 Task: Log work in the project AgileAvail for the issue 'Create a new online platform for online cooking courses with advanced recipe sharing and meal planning features' spent time as '5w 6d 12h 28m' and remaining time as '3w 2d 21h 21m' and move to top of backlog. Now add the issue to the epic 'Access Management Process Improvement'. Log work in the project AgileAvail for the issue 'Implement a new cloud-based learning management system for a school with advanced course creation and assessment features' spent time as '2w 2d 16h 59m' and remaining time as '5w 5d 17h 23m' and move to bottom of backlog. Now add the issue to the epic 'IT Financial Management Process Improvement'
Action: Mouse moved to (179, 59)
Screenshot: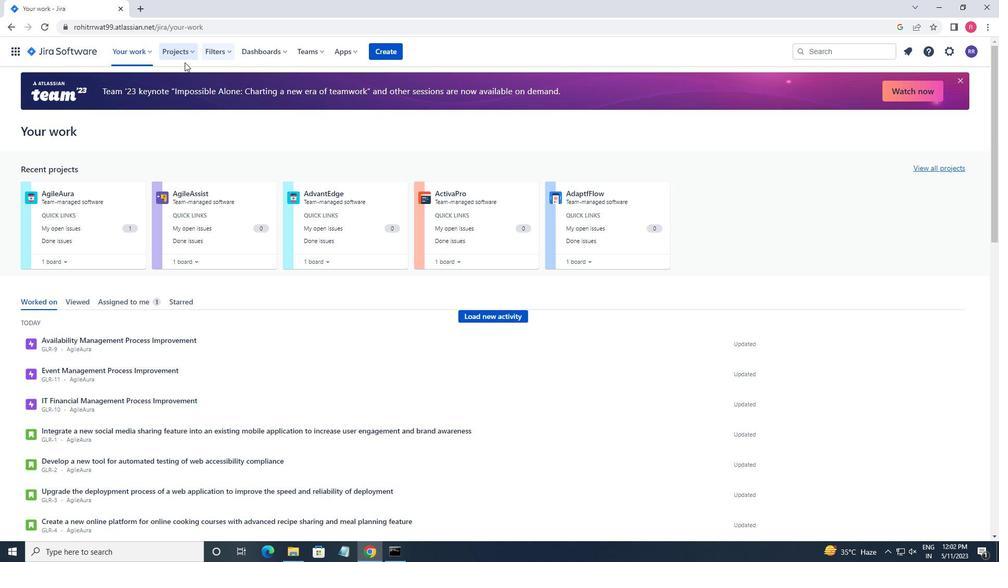 
Action: Mouse pressed left at (179, 59)
Screenshot: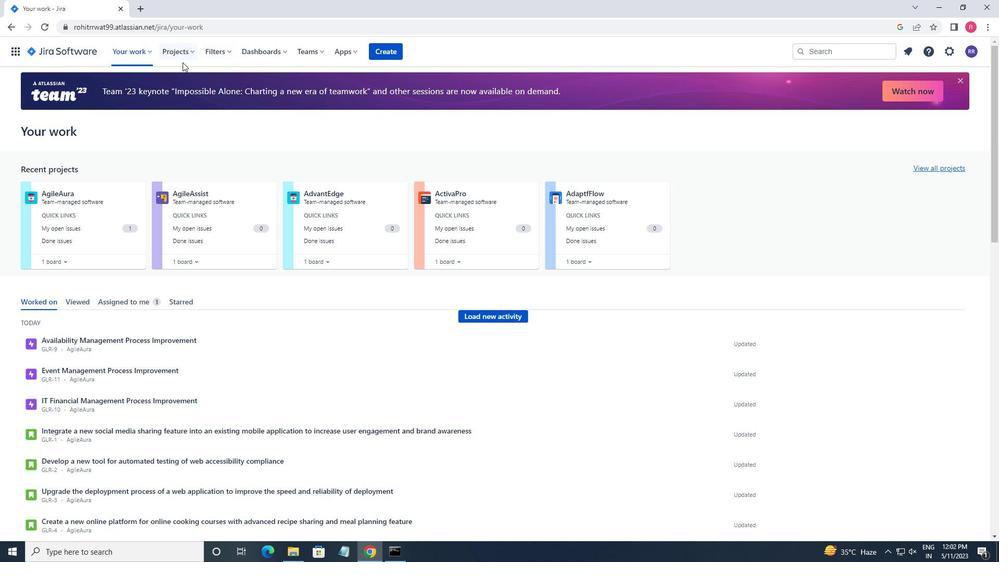 
Action: Mouse moved to (203, 101)
Screenshot: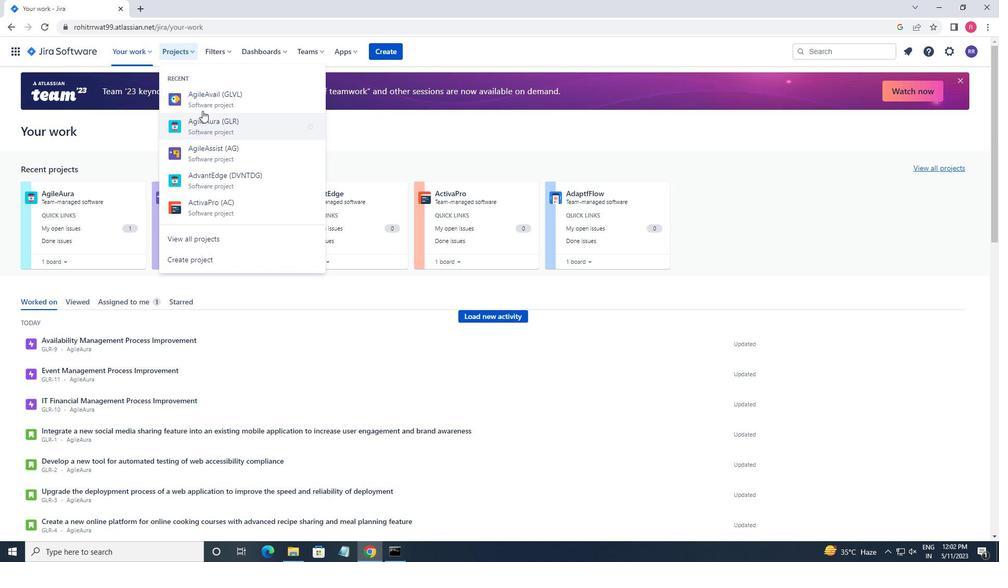 
Action: Mouse pressed left at (203, 101)
Screenshot: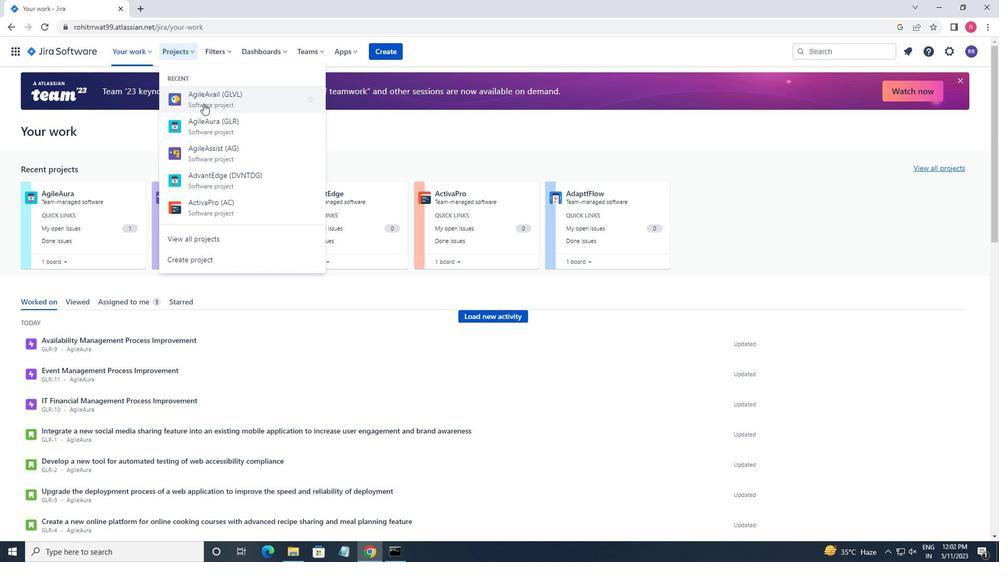 
Action: Mouse moved to (77, 152)
Screenshot: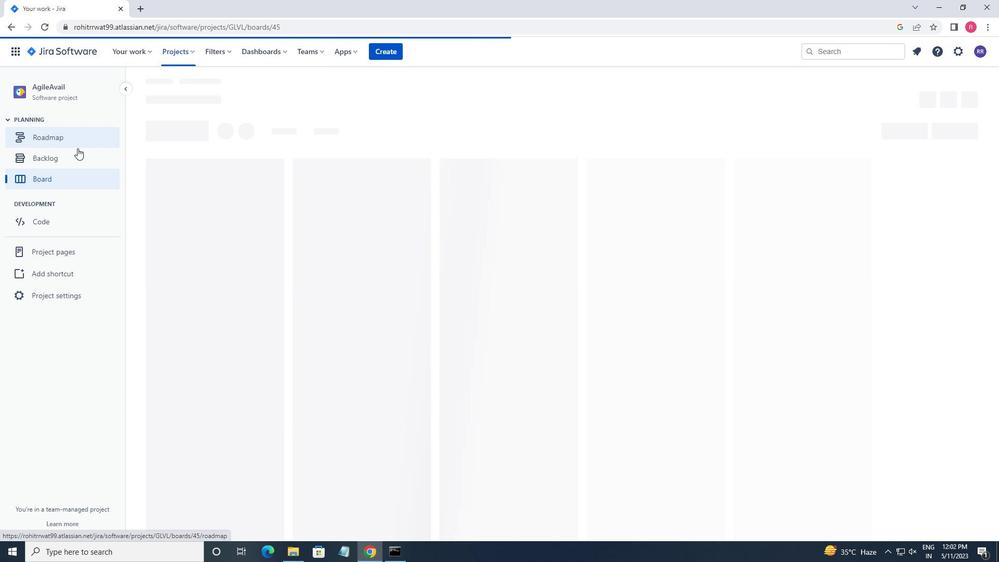 
Action: Mouse pressed left at (77, 152)
Screenshot: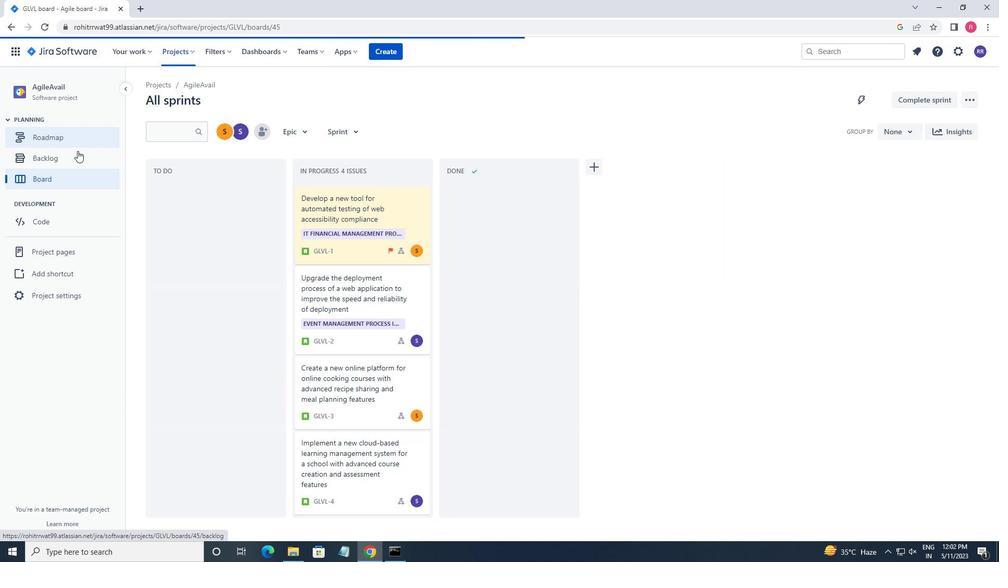 
Action: Mouse moved to (800, 374)
Screenshot: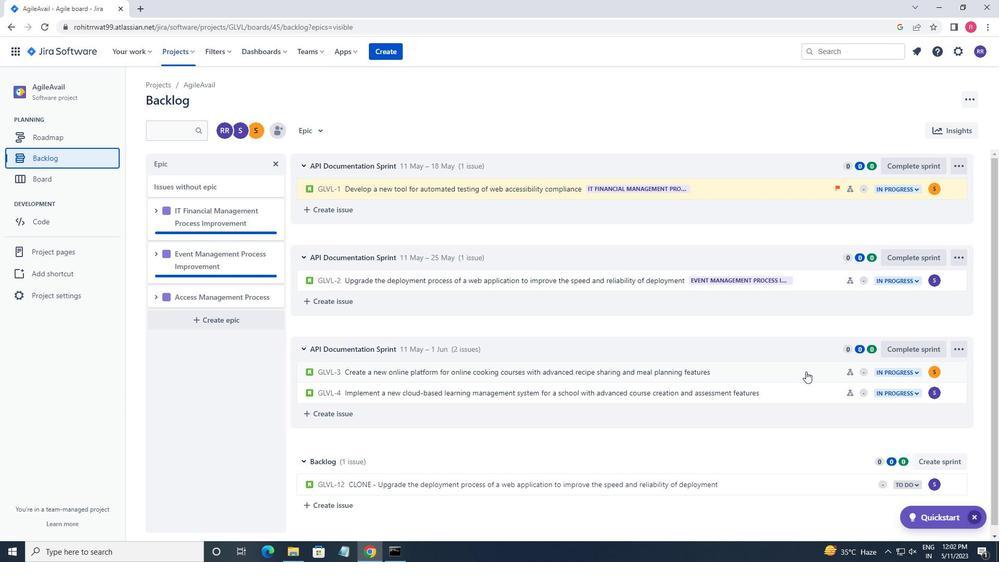 
Action: Mouse pressed left at (800, 374)
Screenshot: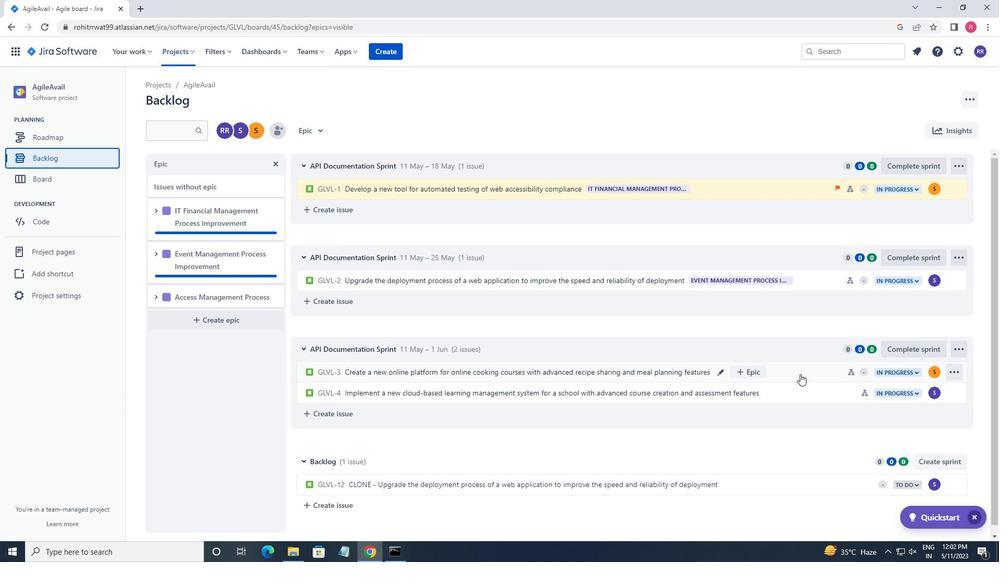 
Action: Mouse moved to (957, 170)
Screenshot: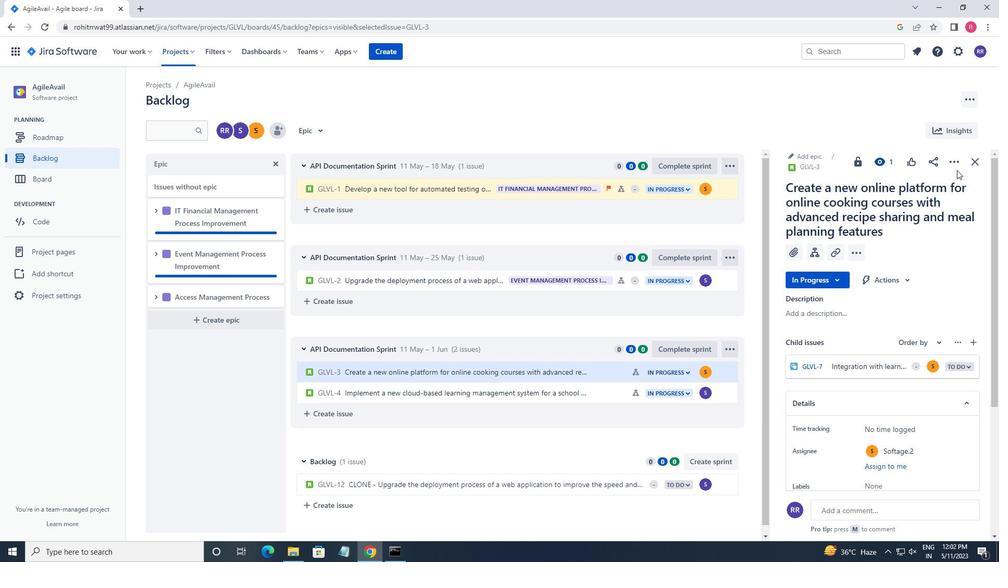 
Action: Mouse pressed left at (957, 170)
Screenshot: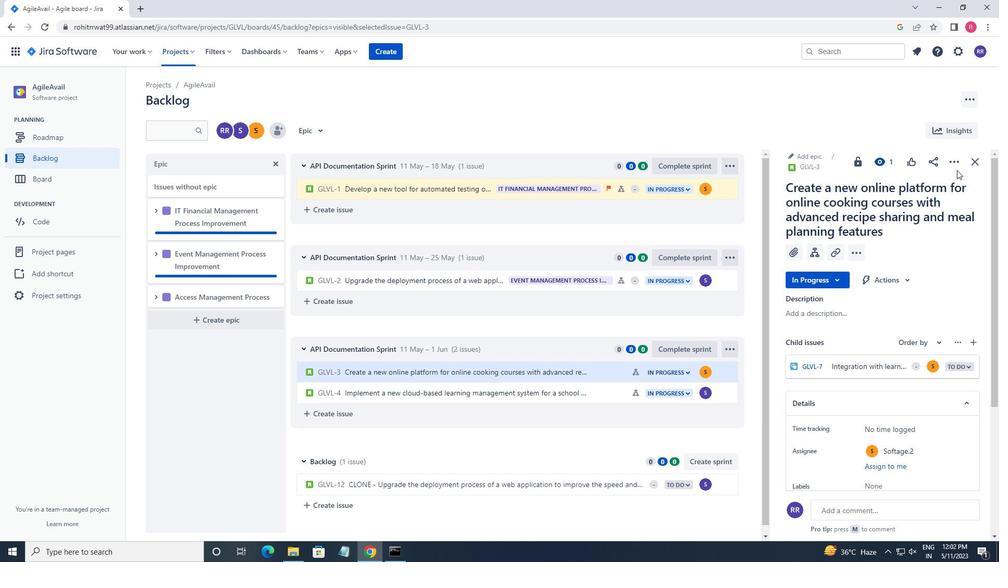 
Action: Mouse moved to (955, 154)
Screenshot: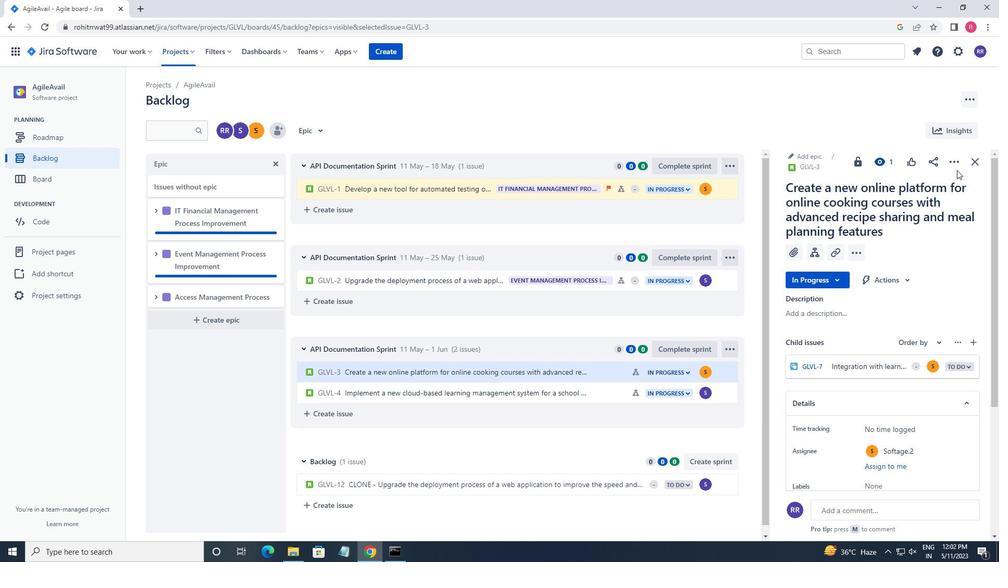 
Action: Mouse pressed left at (955, 154)
Screenshot: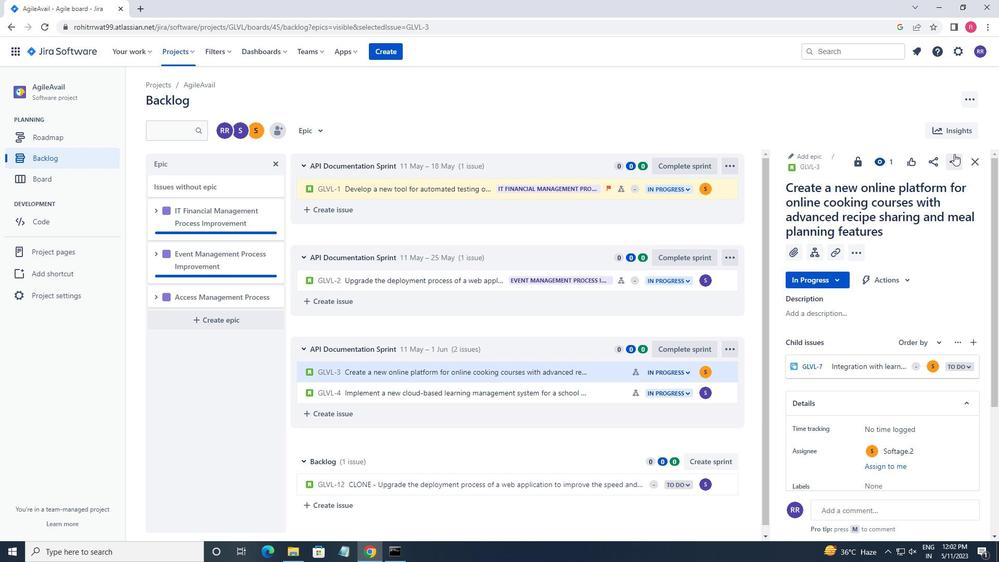 
Action: Mouse moved to (903, 189)
Screenshot: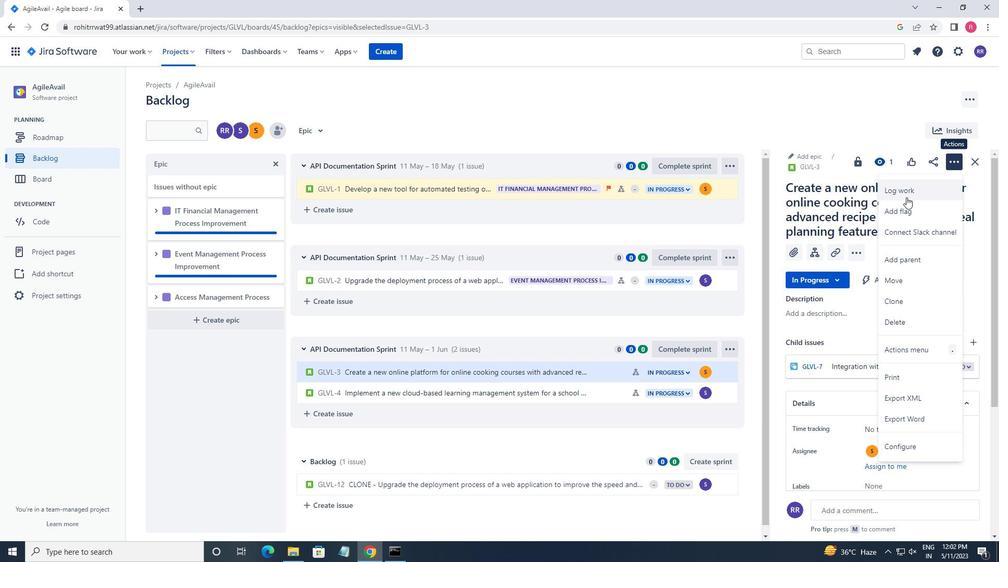 
Action: Mouse pressed left at (903, 189)
Screenshot: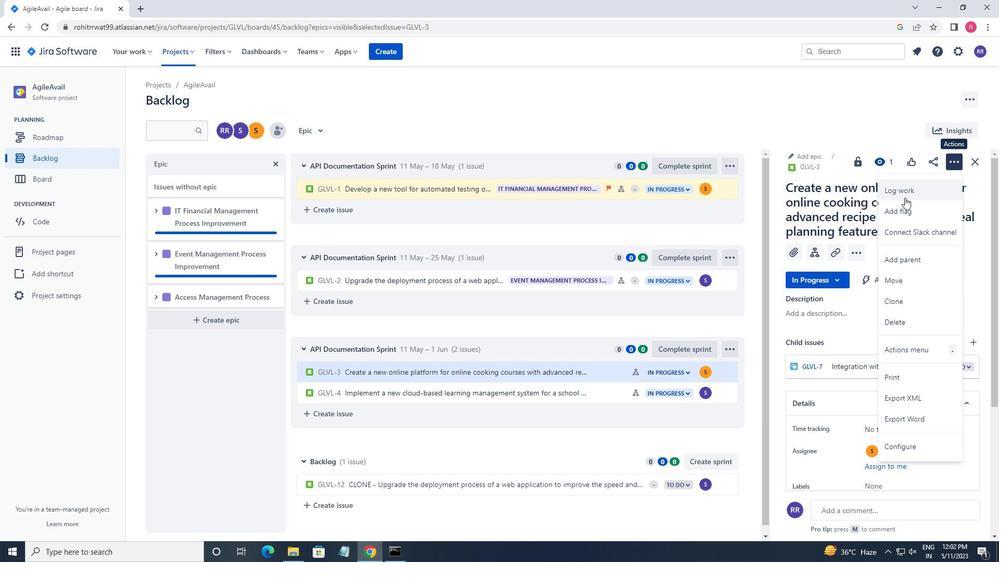 
Action: Mouse moved to (669, 294)
Screenshot: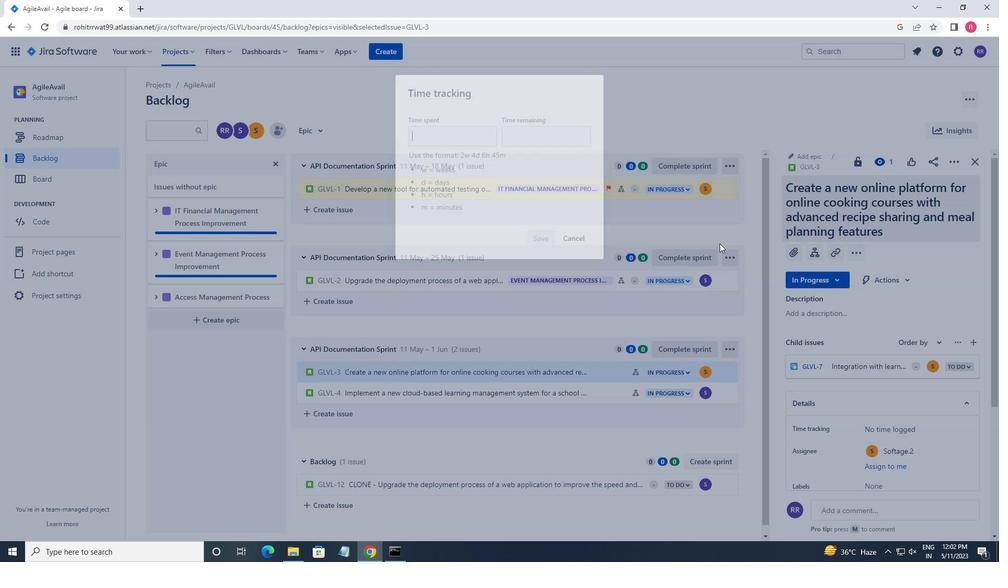 
Action: Key pressed 5w<Key.space>6d<Key.space>12h<Key.space>28m<Key.enter><Key.tab>3w<Key.space>2d<Key.space>21h<Key.space>21m
Screenshot: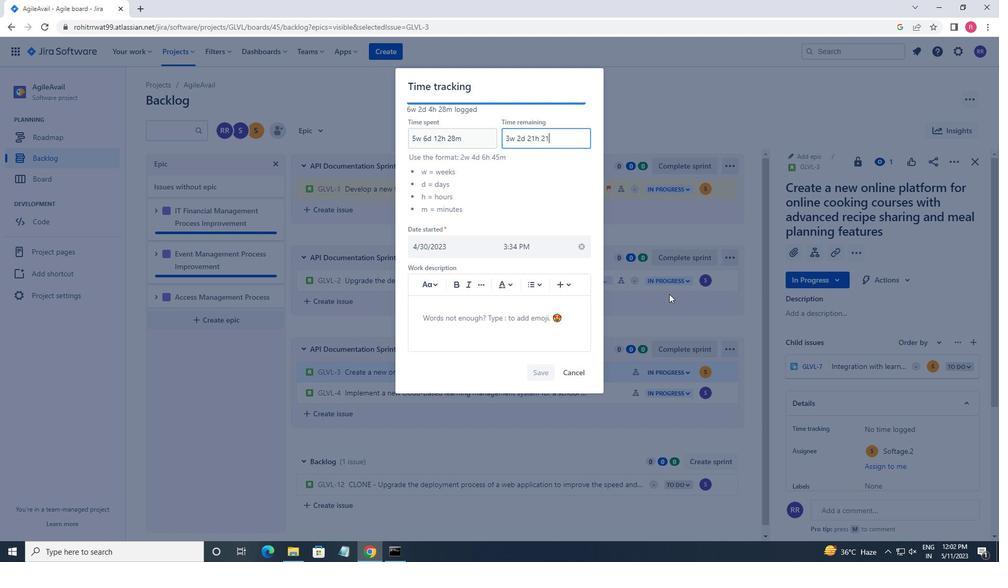 
Action: Mouse moved to (546, 371)
Screenshot: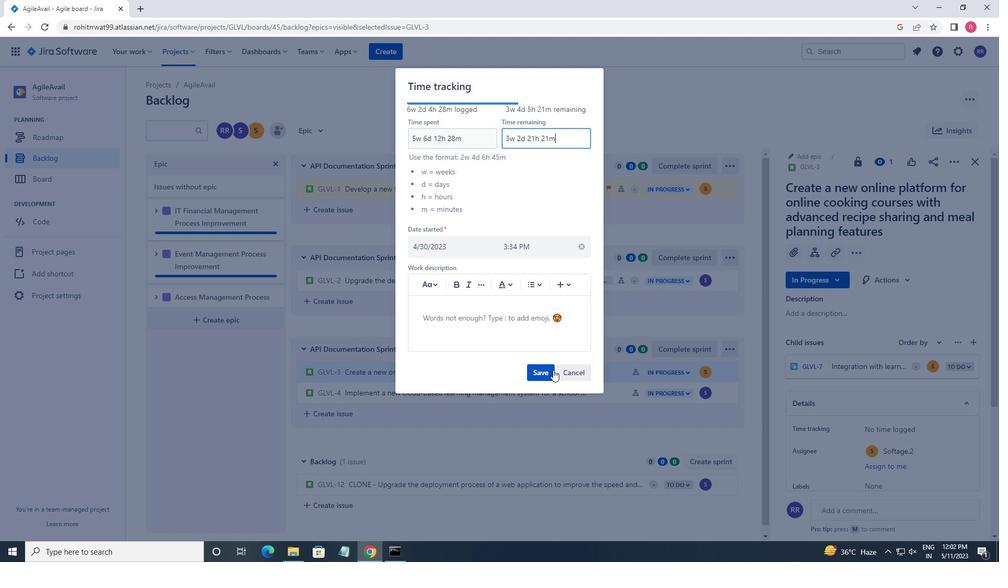 
Action: Mouse pressed left at (546, 371)
Screenshot: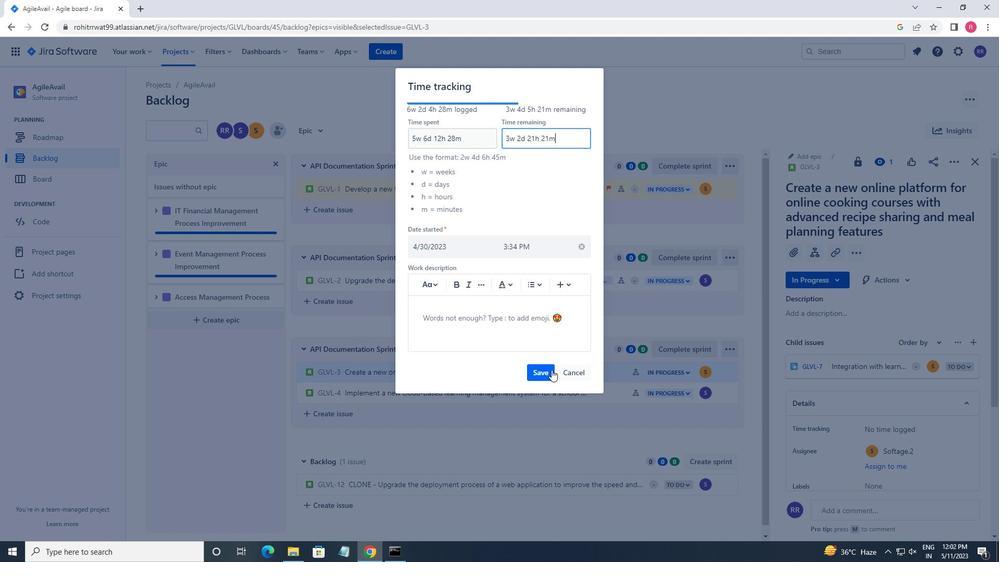 
Action: Mouse moved to (725, 379)
Screenshot: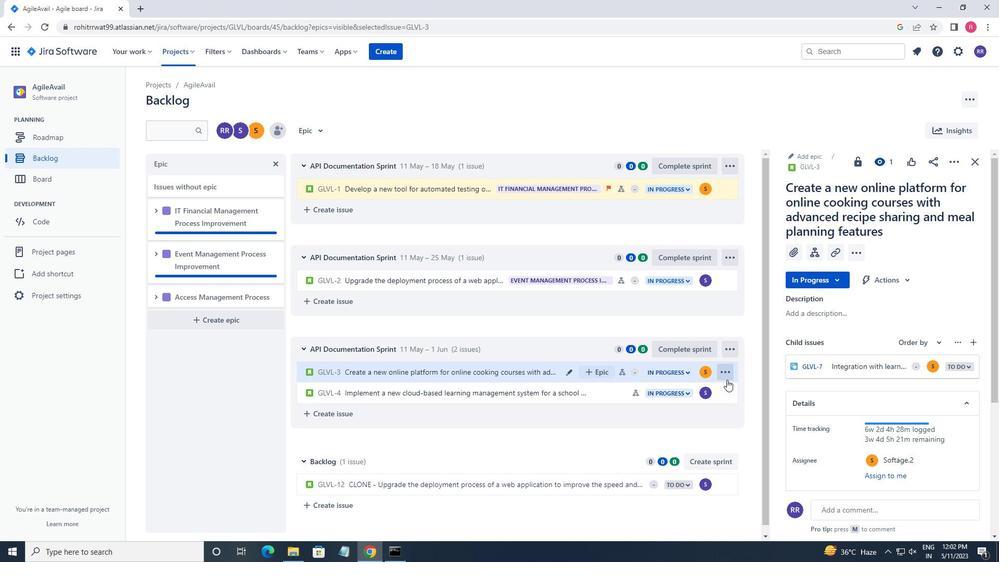 
Action: Mouse pressed left at (725, 379)
Screenshot: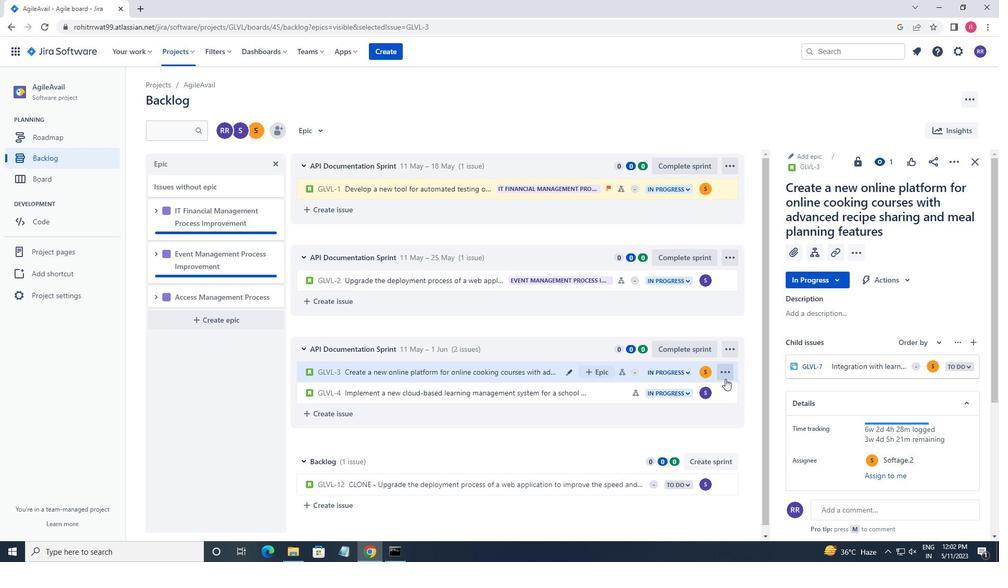 
Action: Mouse moved to (679, 333)
Screenshot: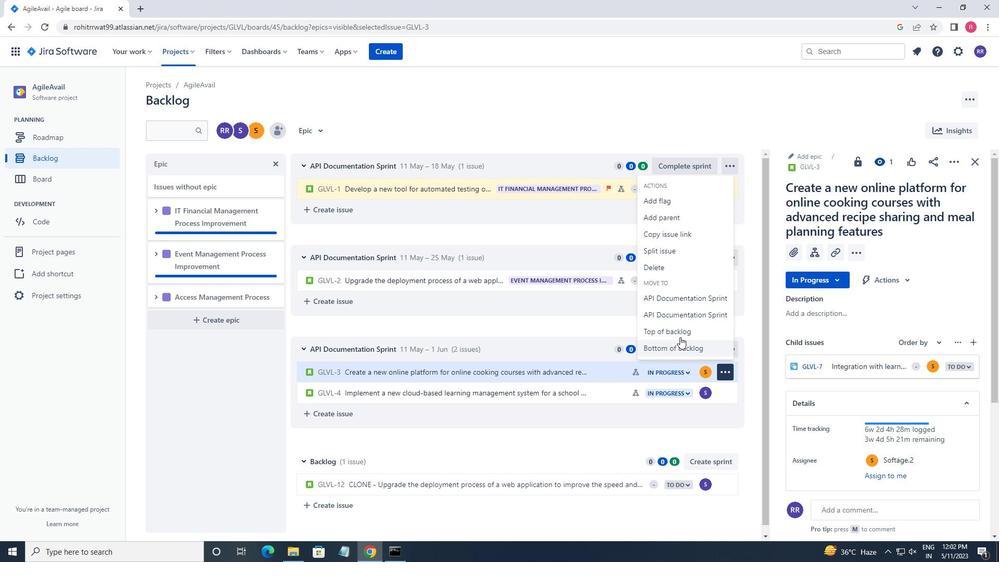 
Action: Mouse pressed left at (679, 333)
Screenshot: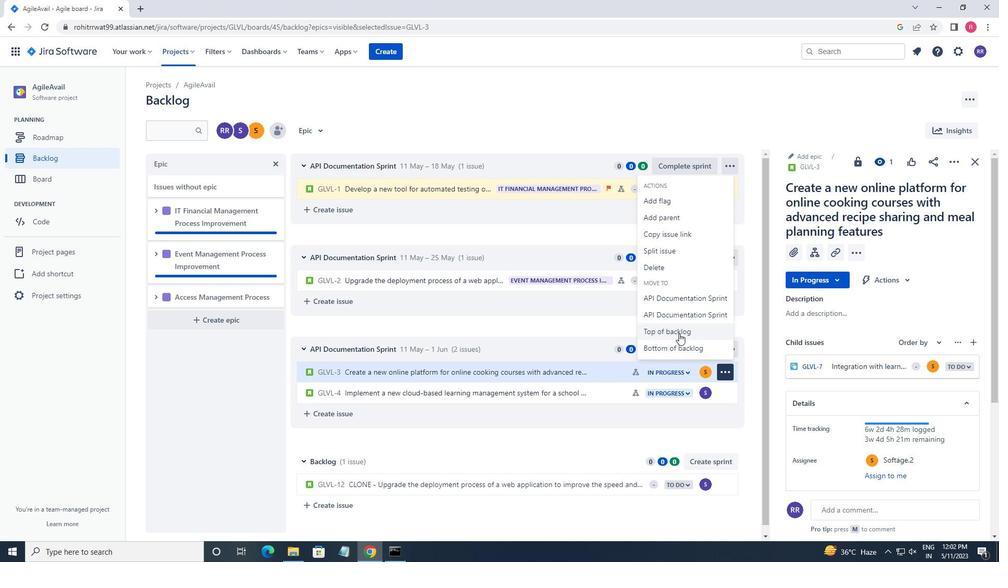 
Action: Mouse moved to (531, 162)
Screenshot: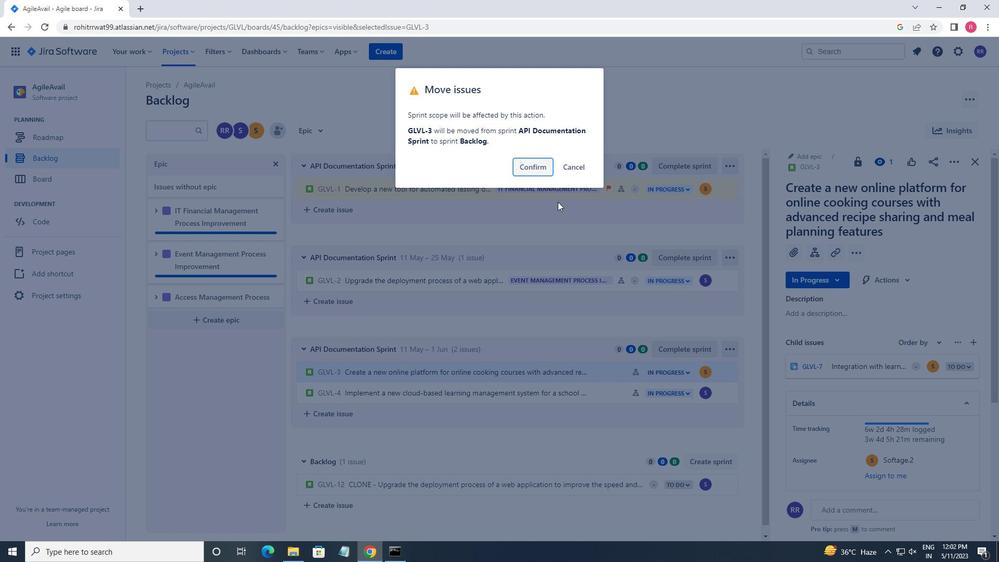 
Action: Mouse pressed left at (531, 162)
Screenshot: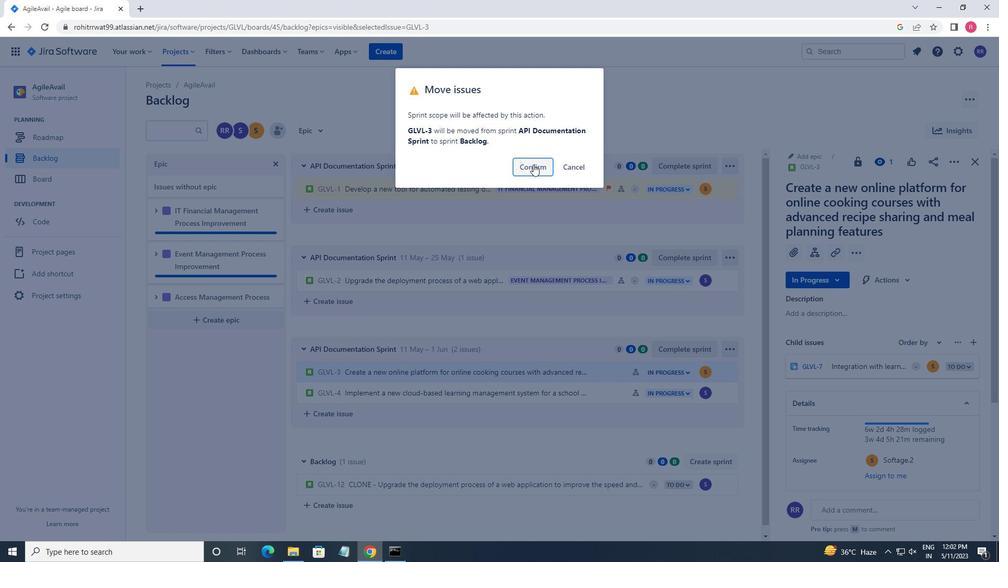 
Action: Mouse moved to (586, 374)
Screenshot: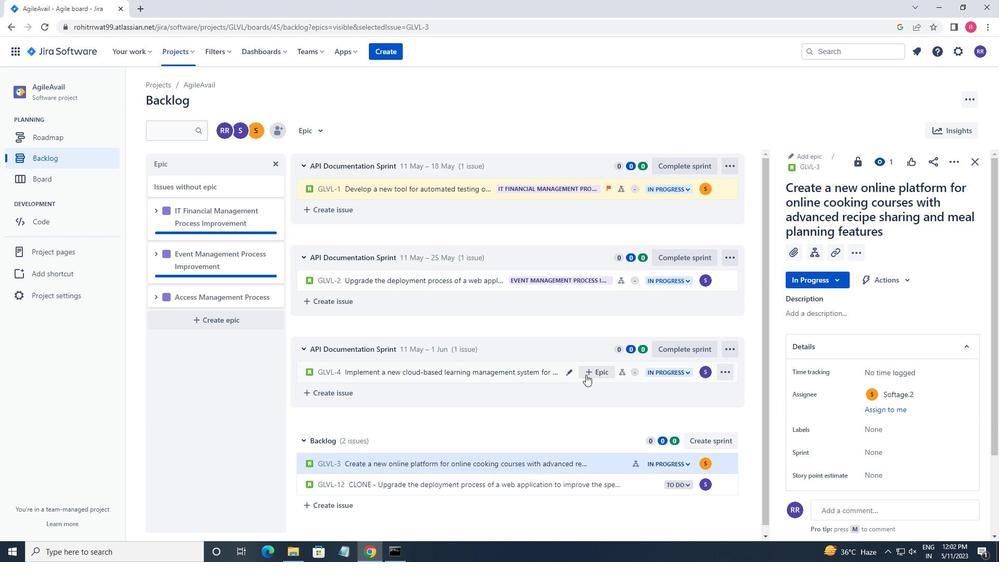 
Action: Mouse pressed left at (586, 374)
Screenshot: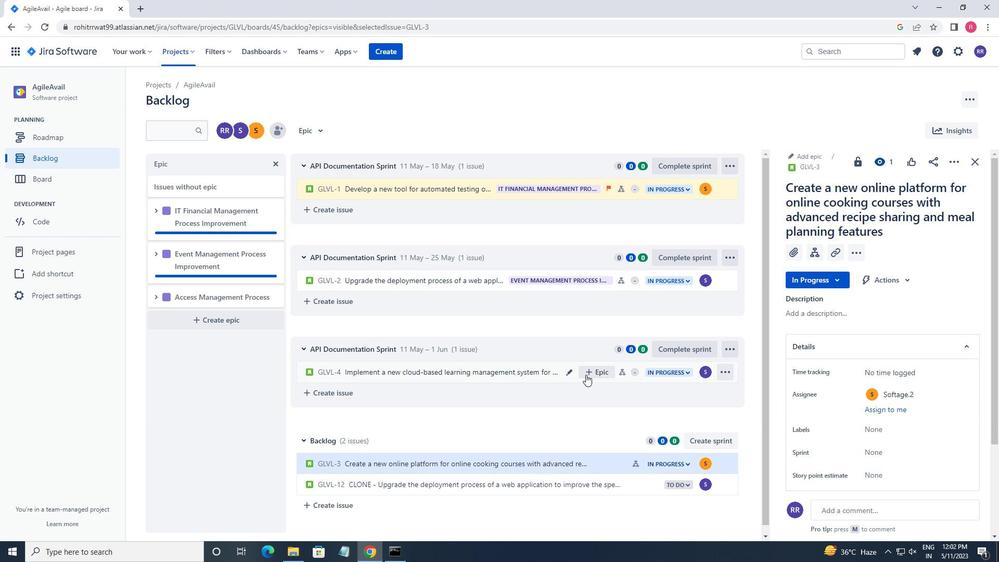 
Action: Mouse moved to (644, 454)
Screenshot: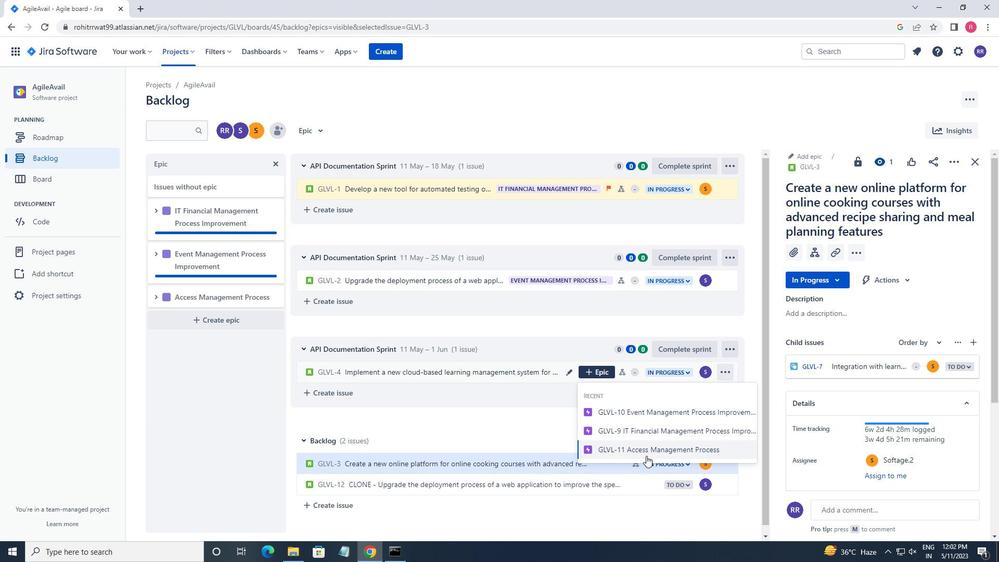 
Action: Mouse pressed left at (644, 454)
Screenshot: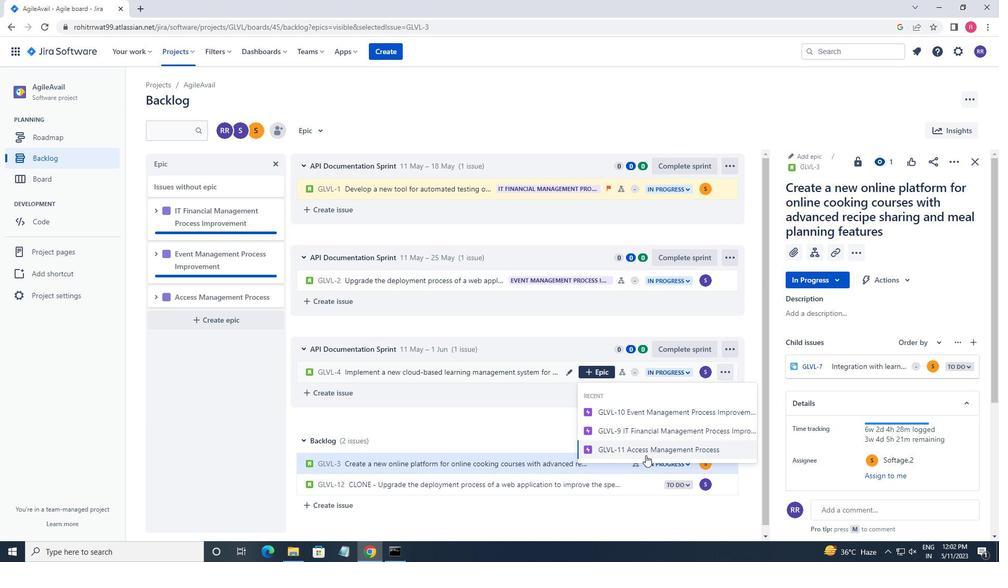 
Action: Mouse moved to (579, 380)
Screenshot: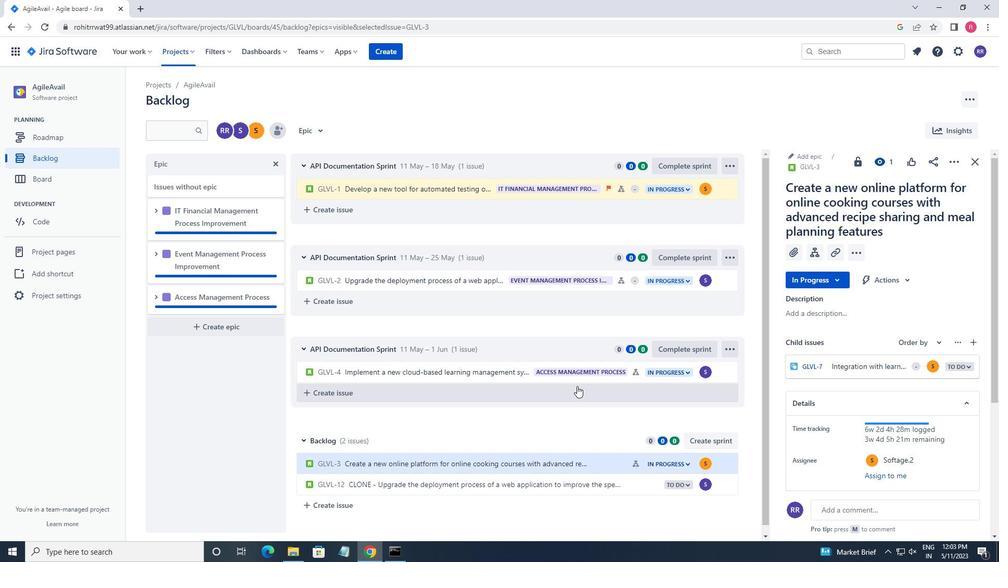 
Action: Mouse pressed left at (579, 380)
Screenshot: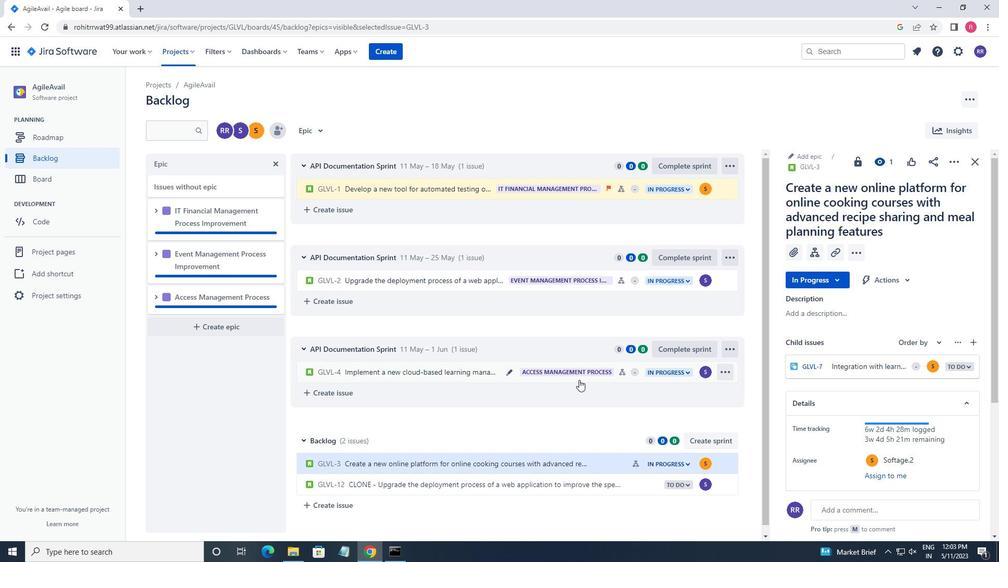 
Action: Mouse moved to (946, 158)
Screenshot: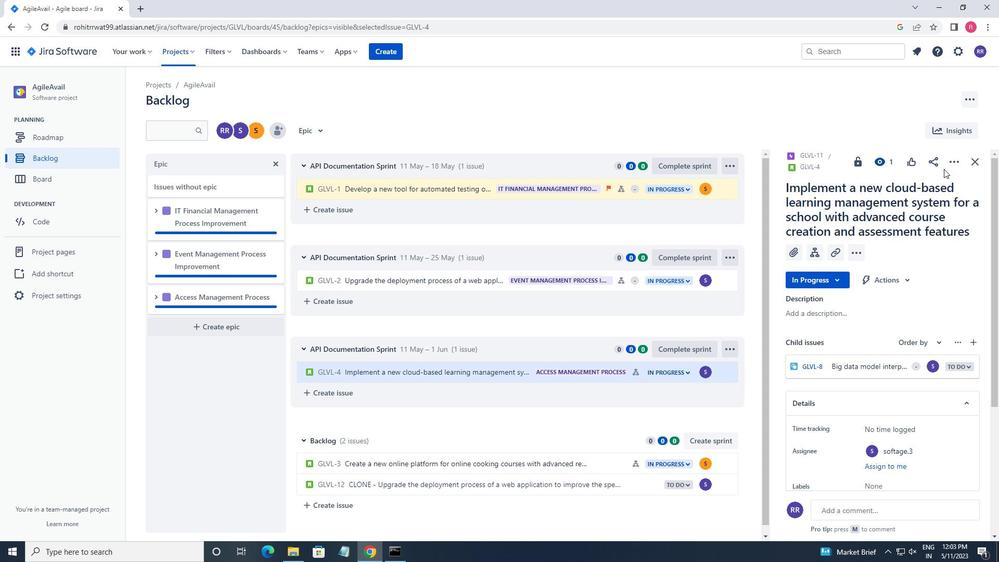 
Action: Mouse pressed left at (946, 158)
Screenshot: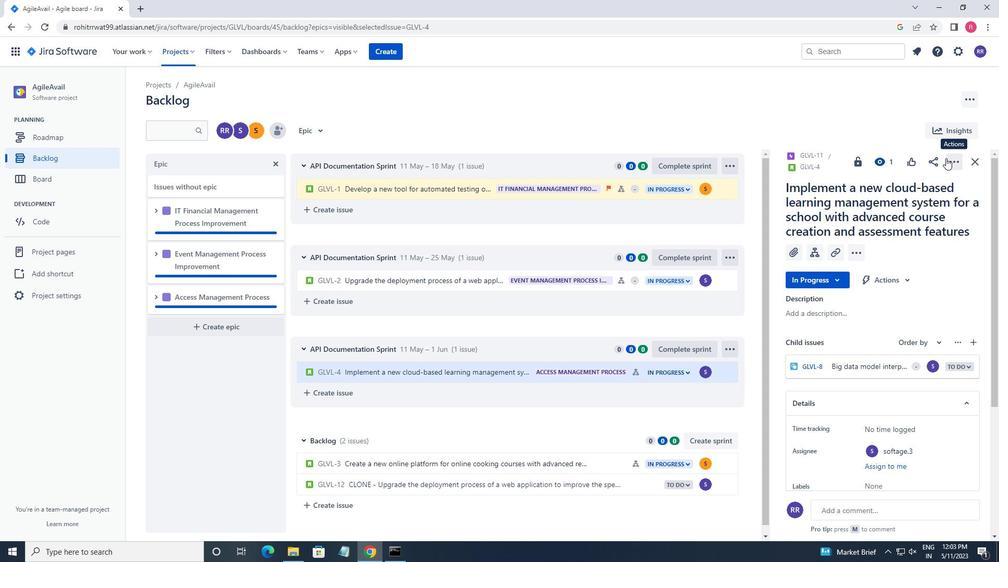 
Action: Mouse moved to (927, 191)
Screenshot: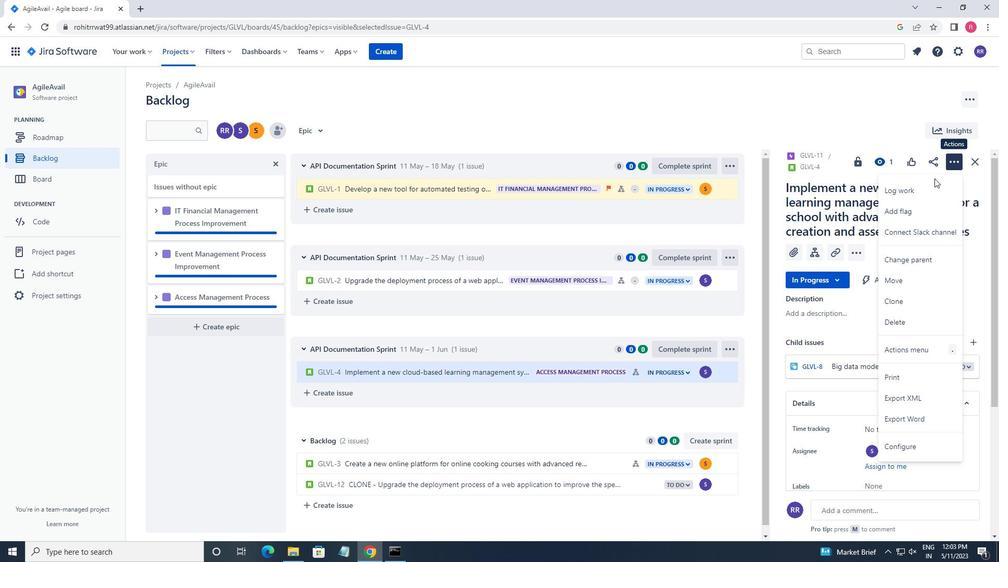 
Action: Mouse pressed left at (927, 191)
Screenshot: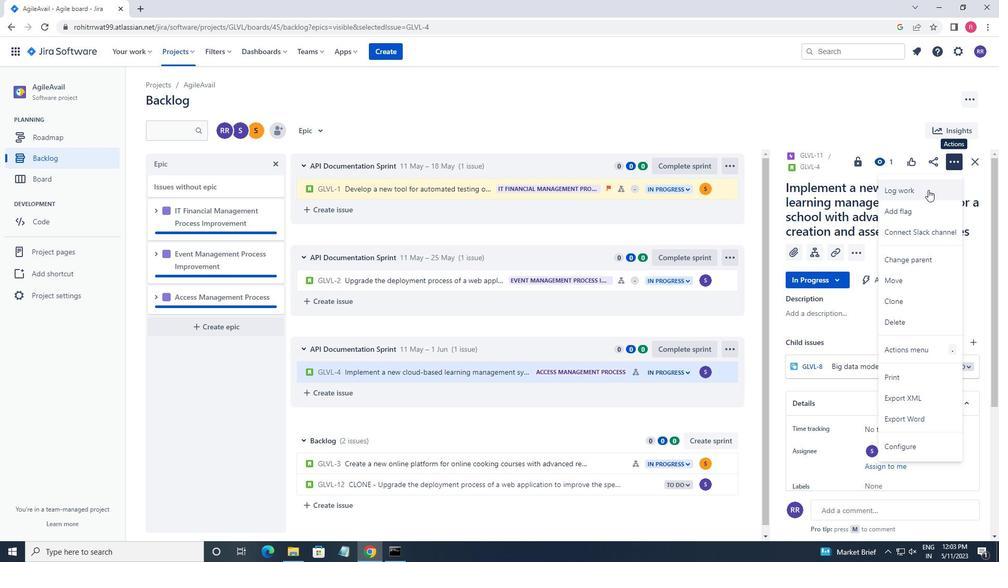 
Action: Mouse moved to (464, 155)
Screenshot: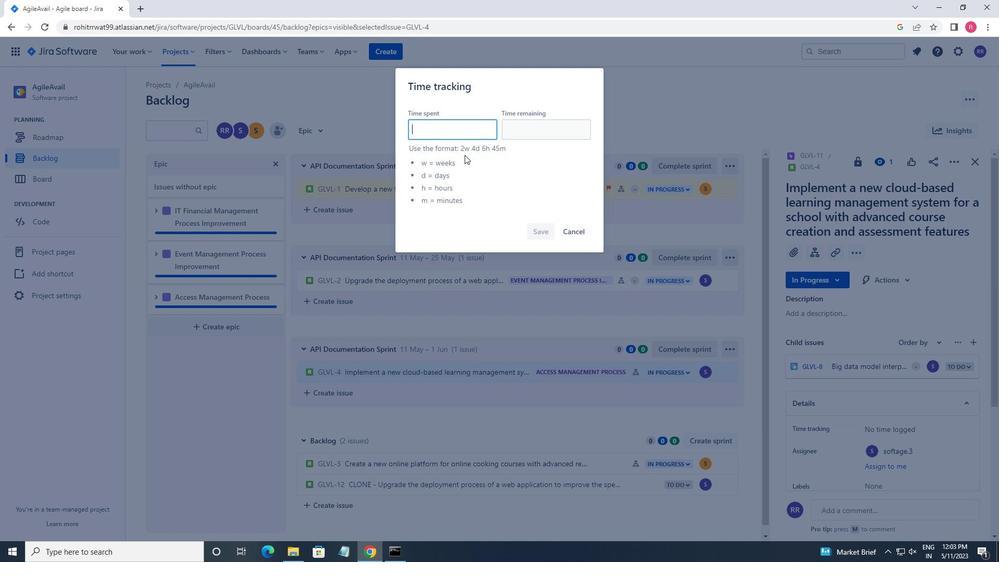 
Action: Key pressed 2w<Key.space>2d<Key.space>16h<Key.space>59m<Key.tab>5w<Key.space>5d<Key.space>17h<Key.space>23m
Screenshot: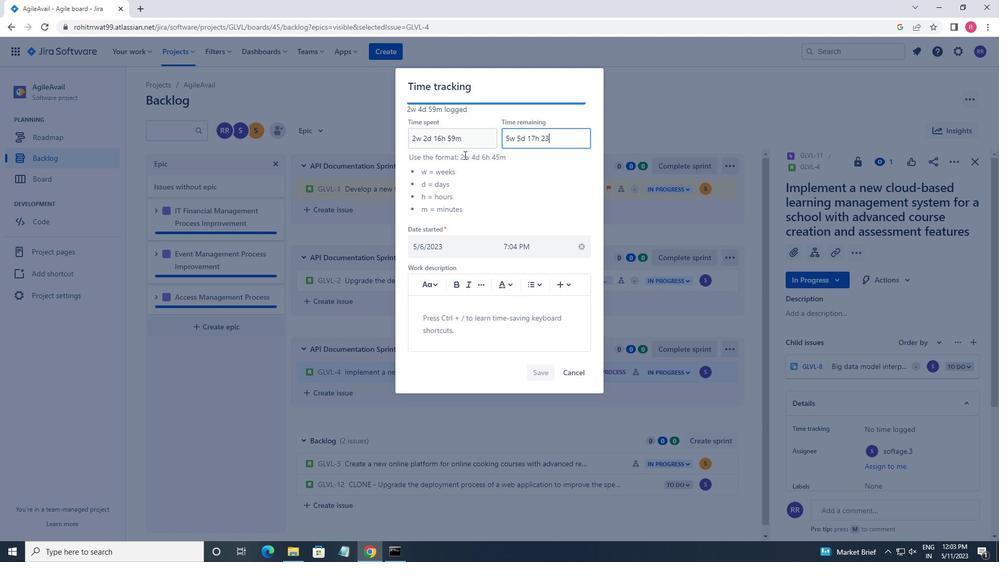 
Action: Mouse moved to (546, 381)
Screenshot: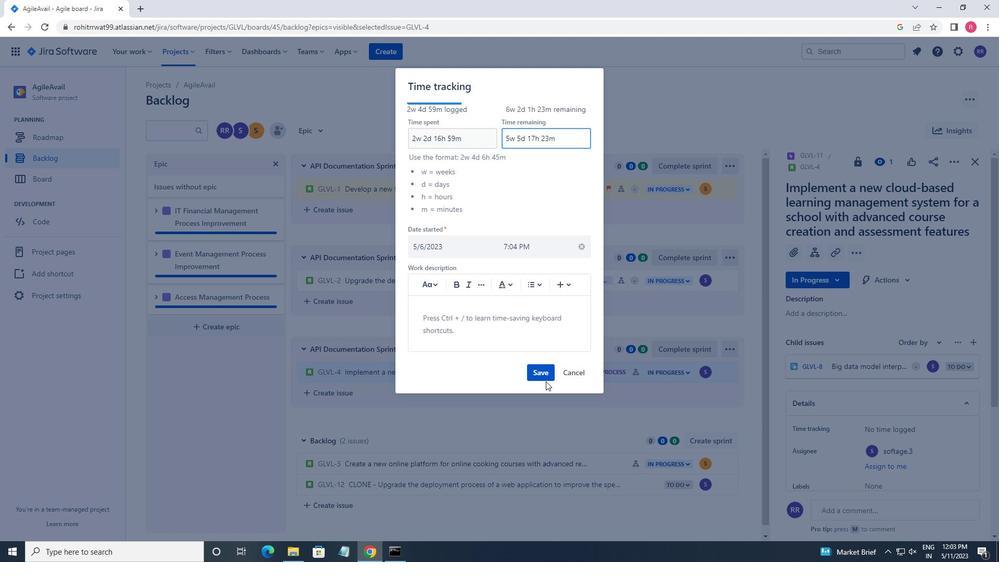 
Action: Mouse pressed left at (546, 381)
Screenshot: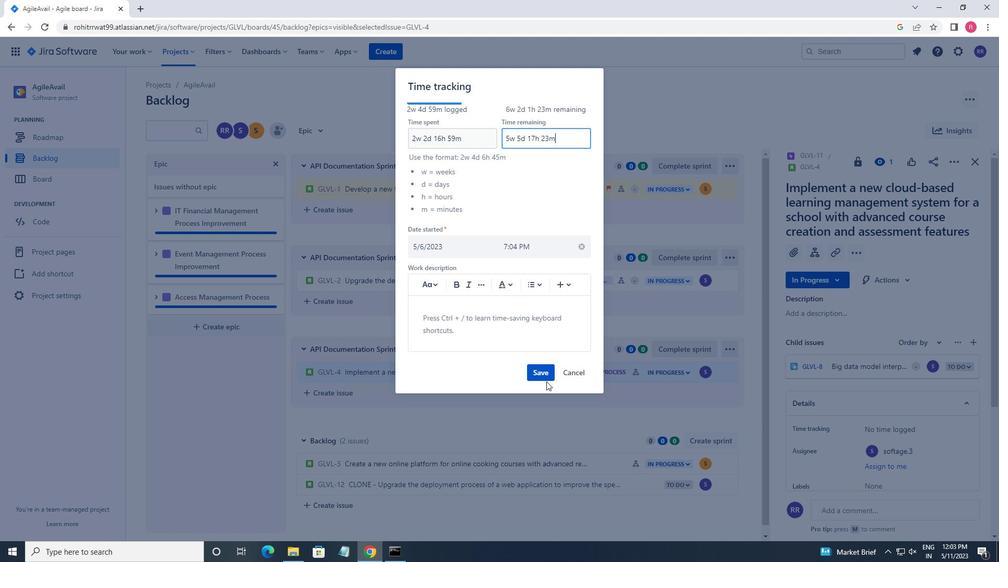 
Action: Mouse moved to (540, 369)
Screenshot: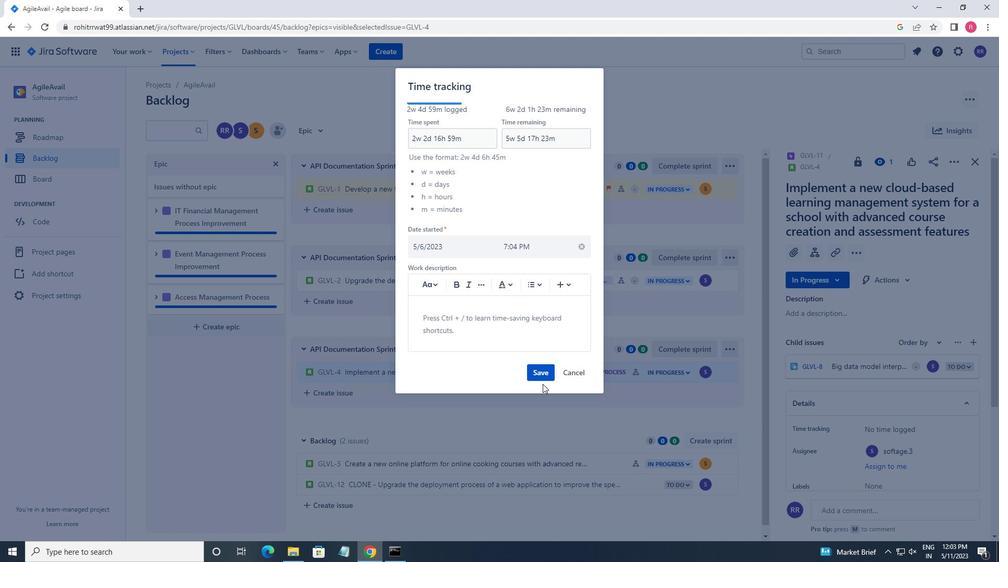 
Action: Mouse pressed left at (540, 369)
Screenshot: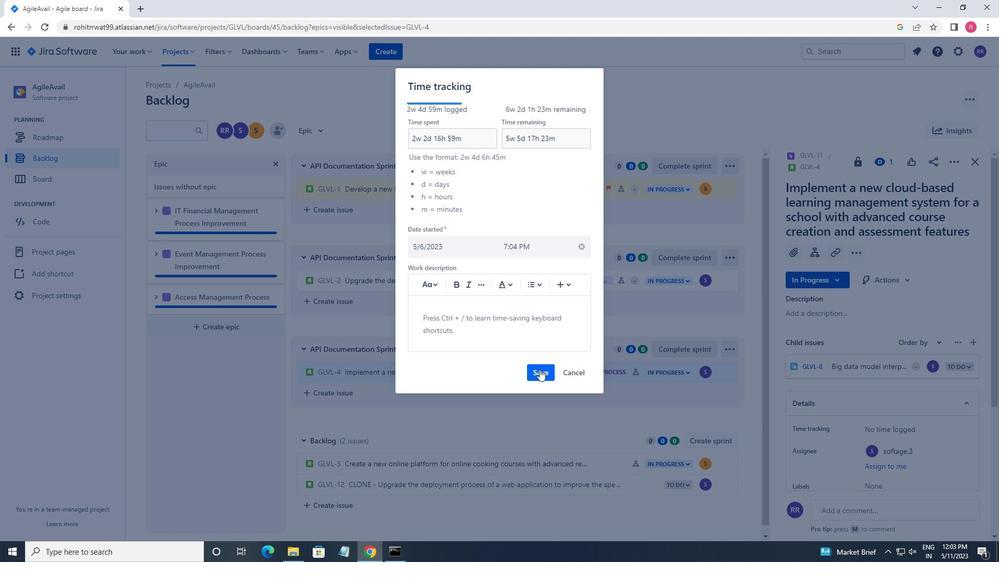 
Action: Mouse moved to (720, 372)
Screenshot: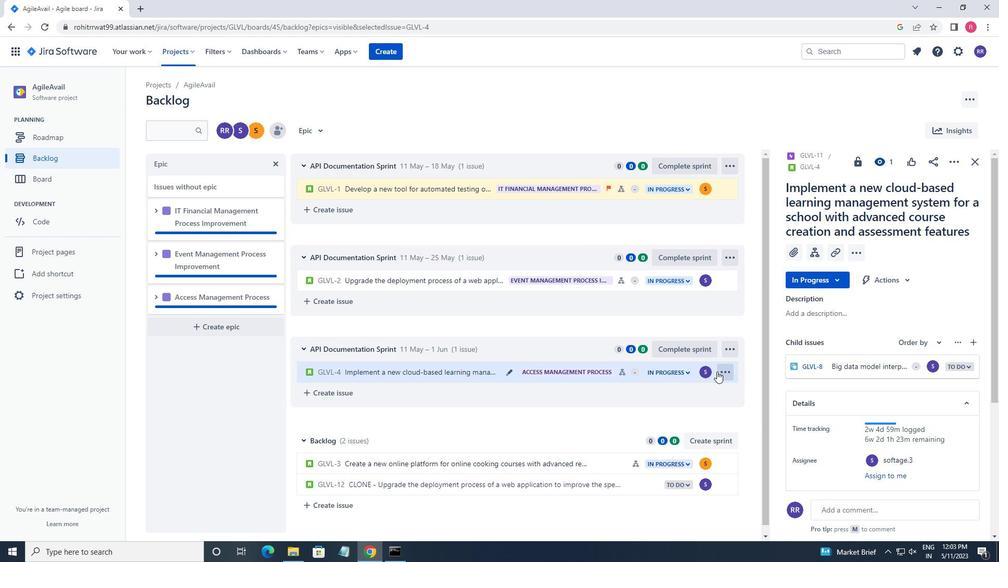 
Action: Mouse pressed left at (720, 372)
Screenshot: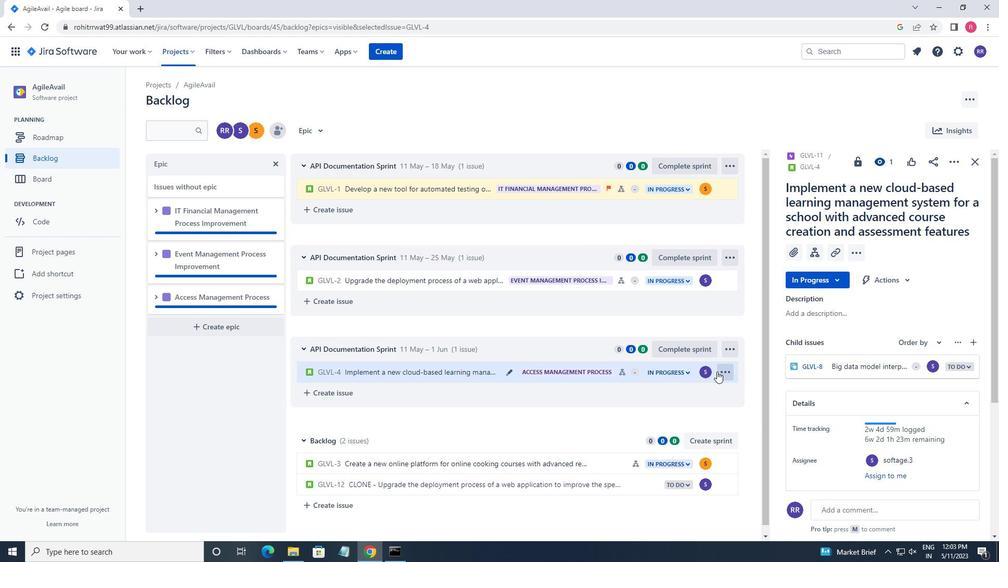 
Action: Mouse moved to (682, 351)
Screenshot: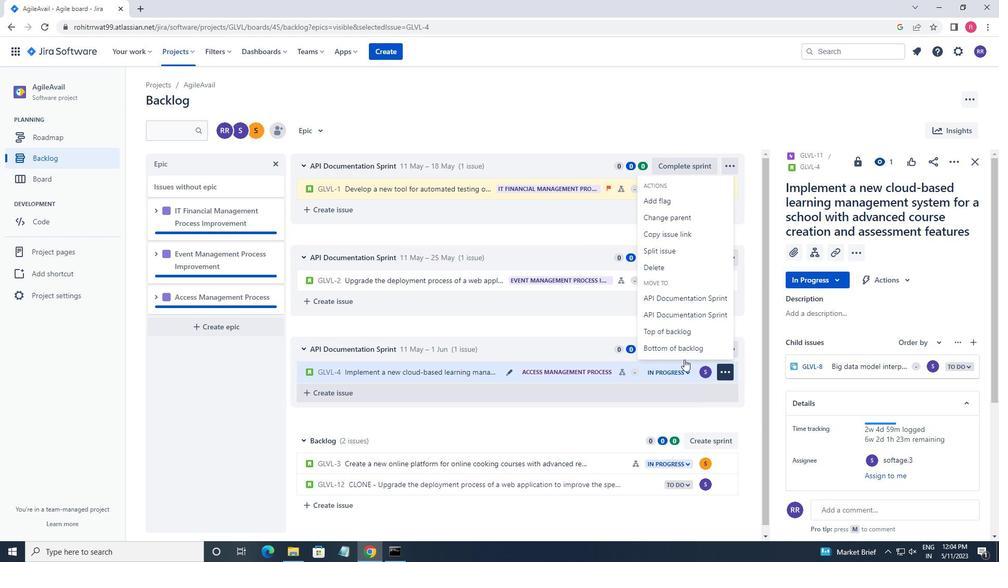 
Action: Mouse pressed left at (682, 351)
Screenshot: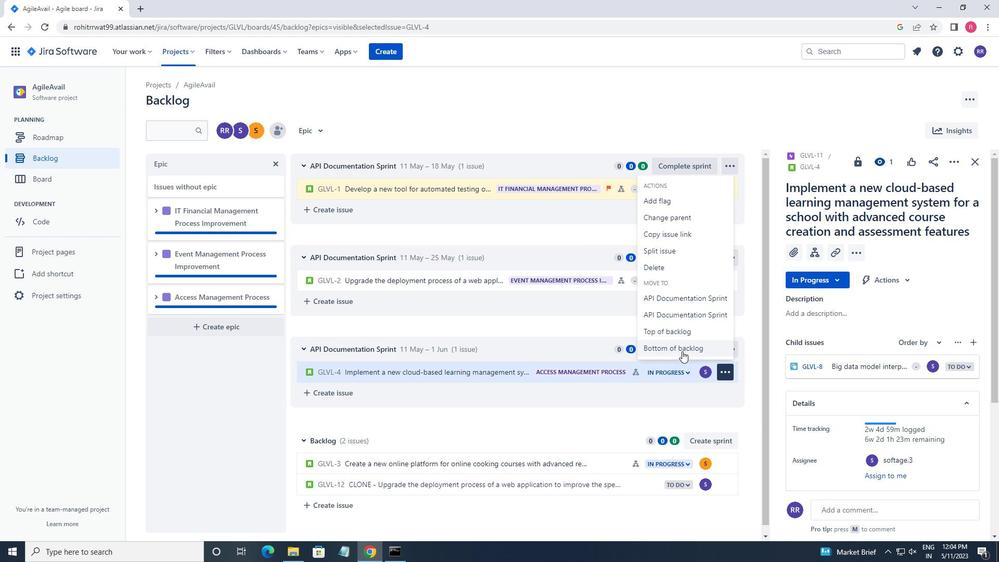 
Action: Mouse moved to (540, 170)
Screenshot: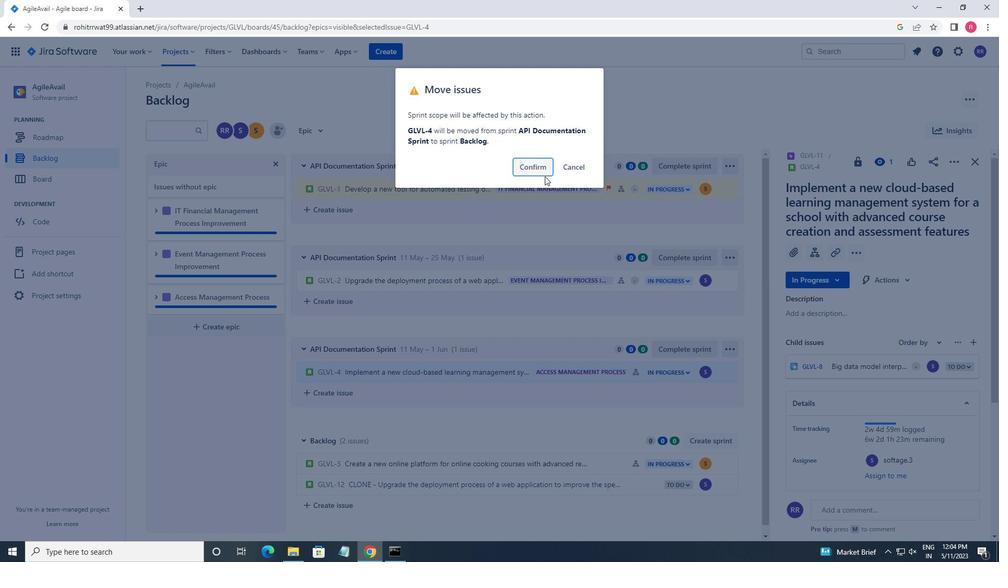 
Action: Mouse pressed left at (540, 170)
Screenshot: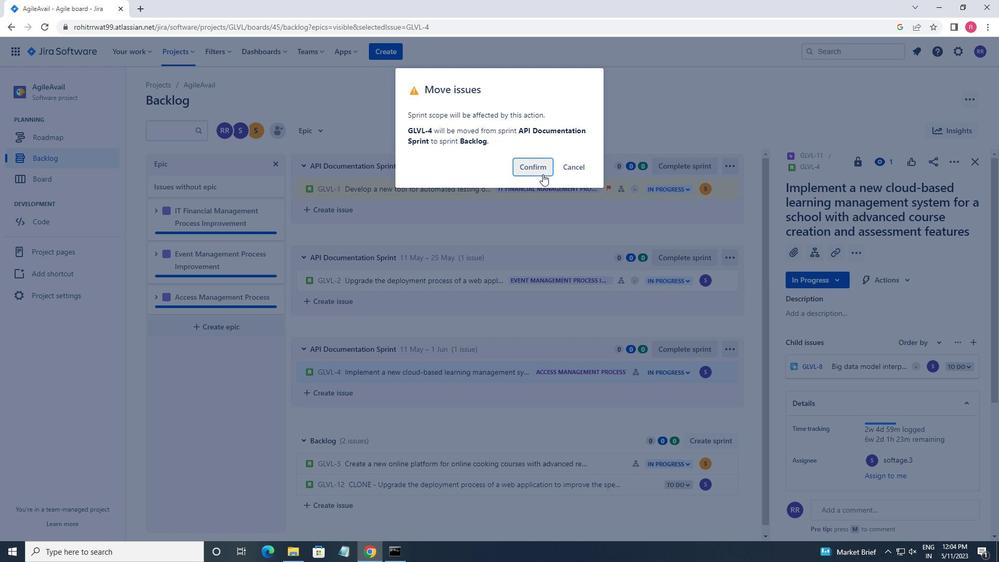 
Action: Mouse moved to (595, 402)
Screenshot: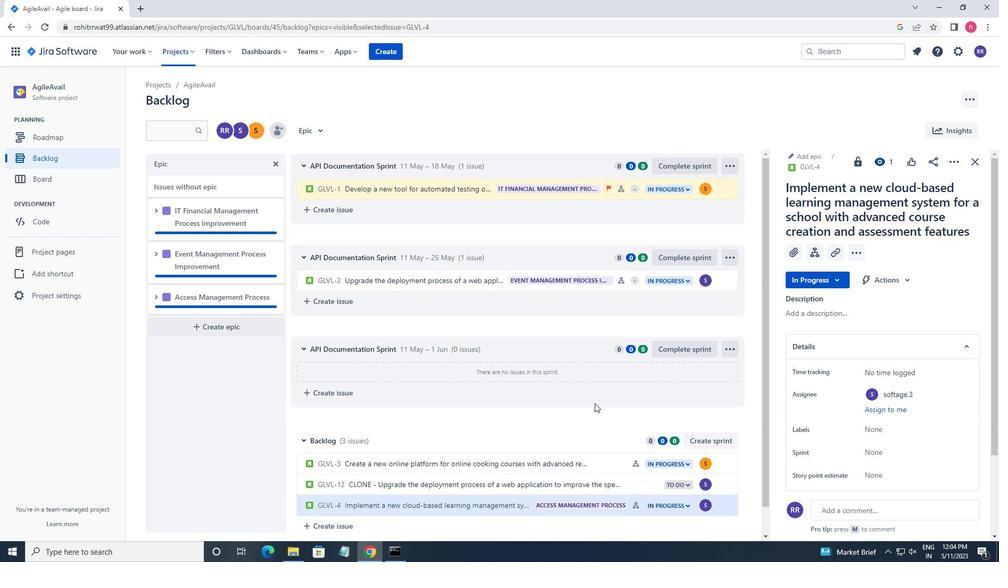 
Action: Mouse scrolled (595, 401) with delta (0, 0)
Screenshot: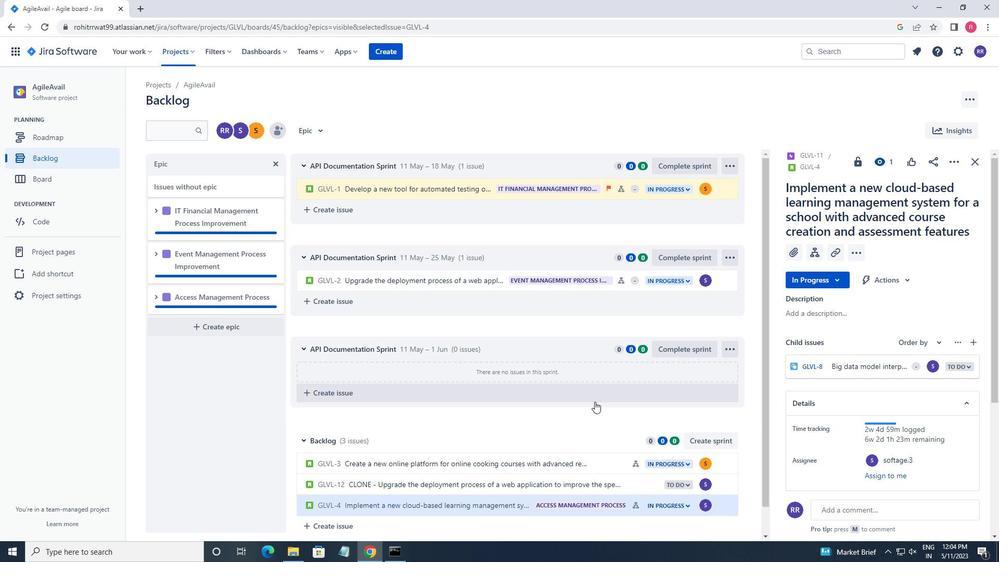 
Action: Mouse scrolled (595, 401) with delta (0, 0)
Screenshot: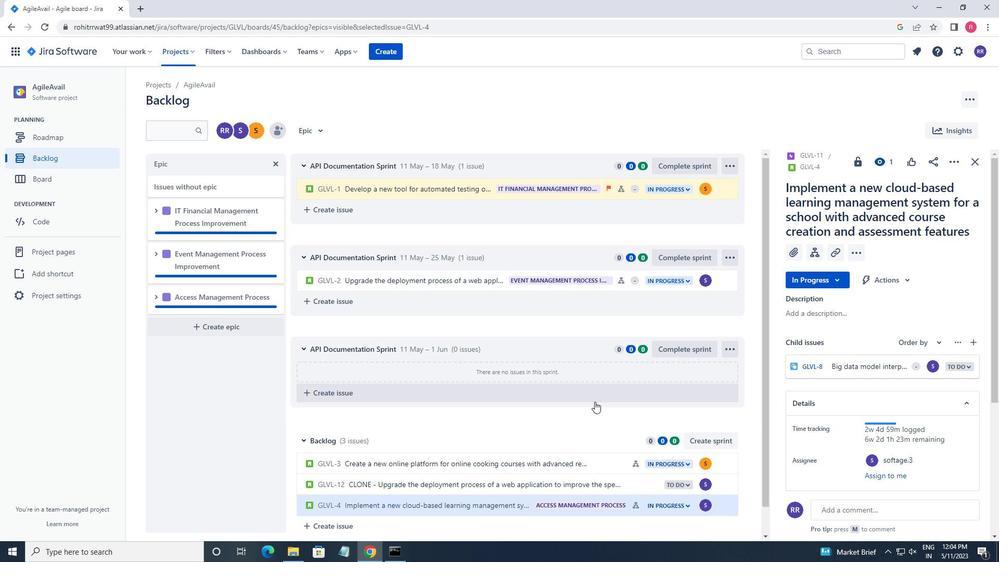 
Action: Mouse moved to (621, 479)
Screenshot: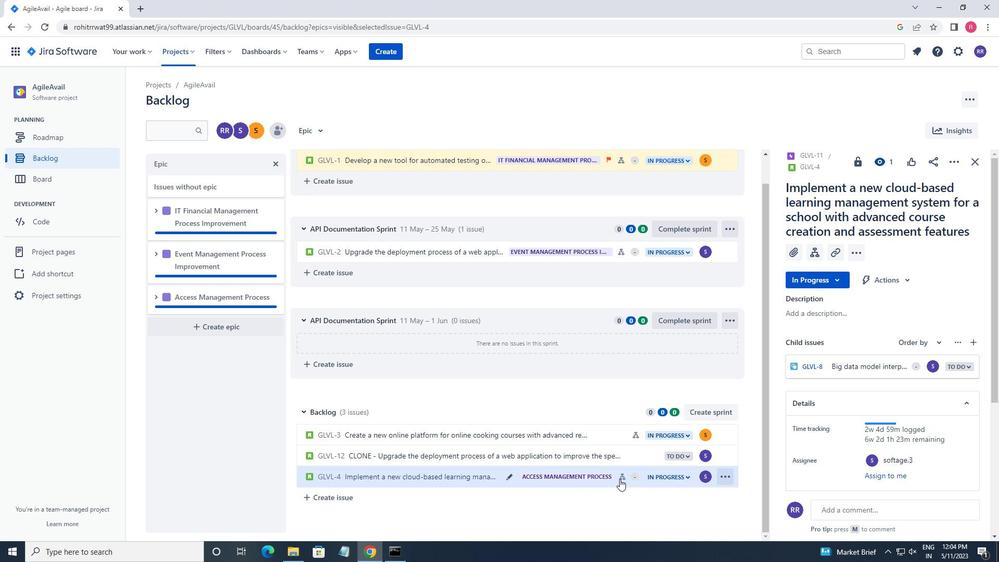 
Action: Mouse pressed left at (621, 479)
Screenshot: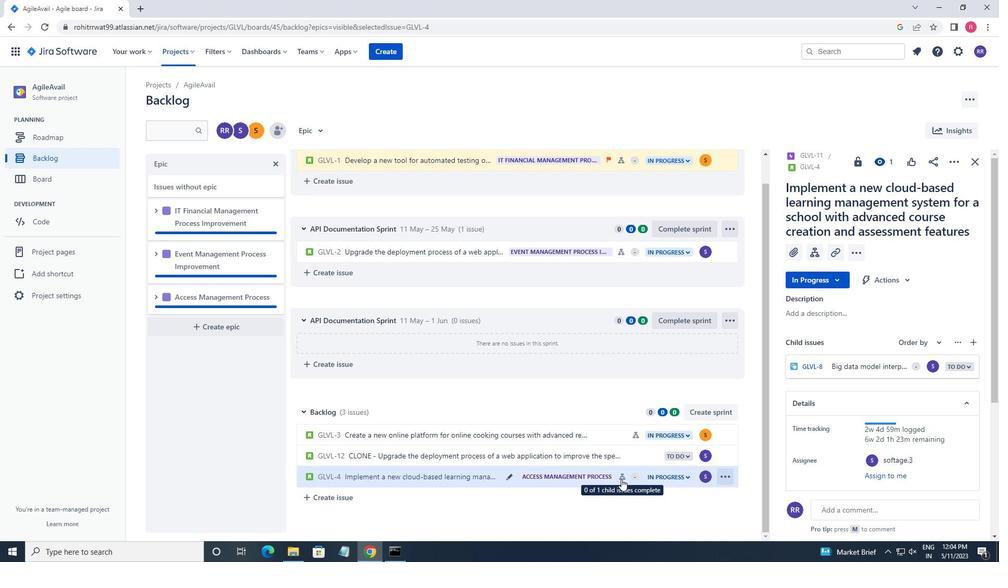 
Action: Mouse moved to (681, 479)
Screenshot: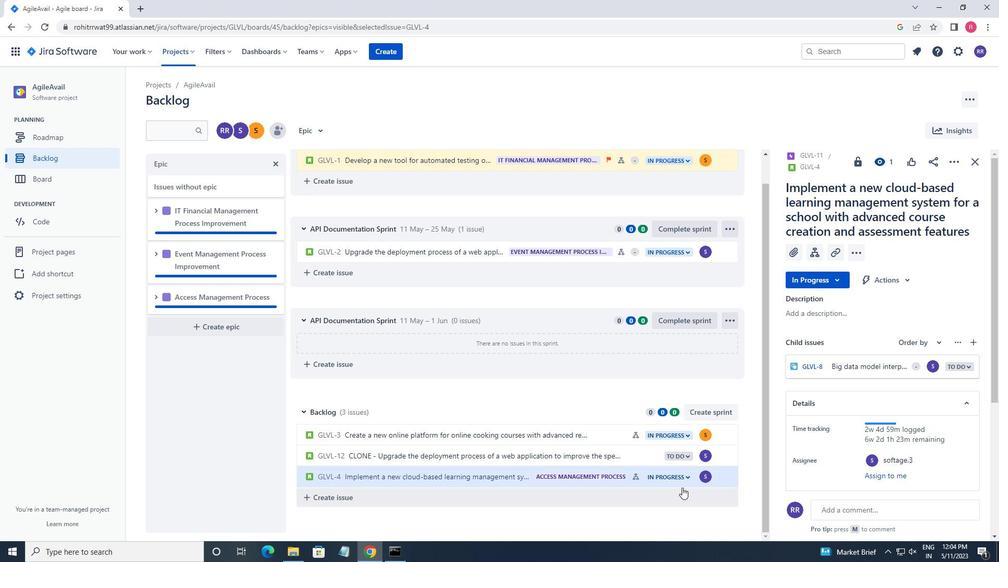 
Action: Mouse scrolled (681, 478) with delta (0, 0)
Screenshot: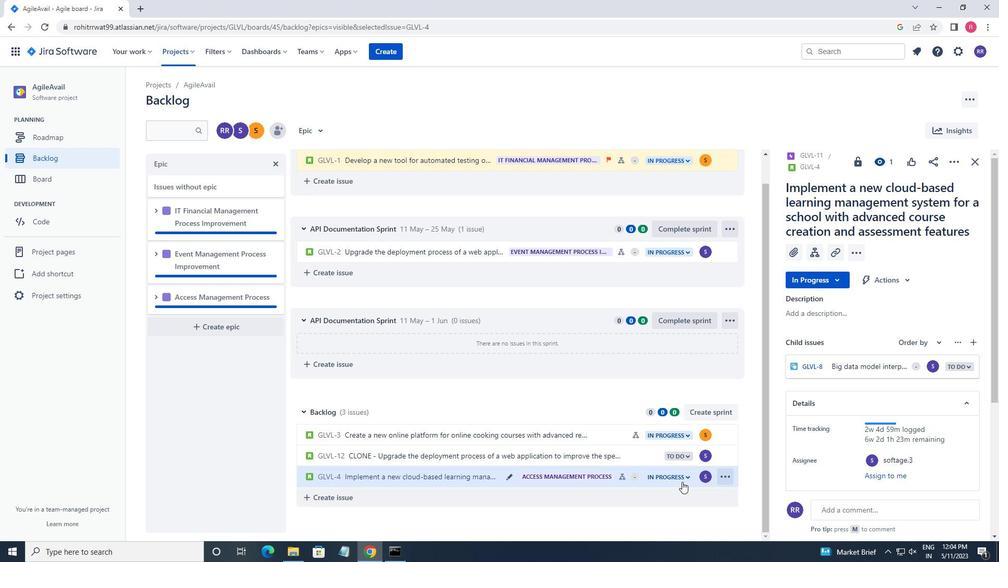 
Action: Mouse moved to (634, 474)
Screenshot: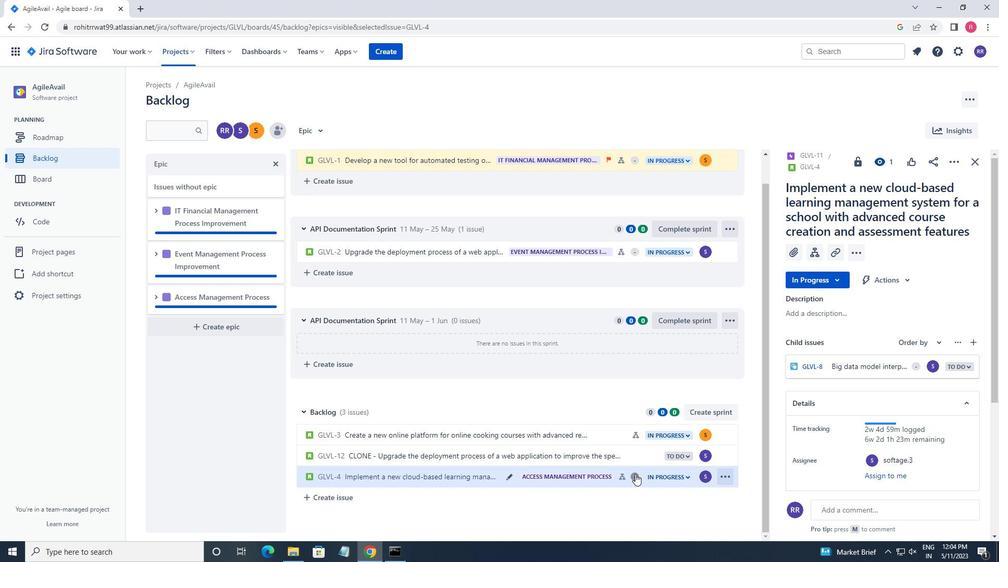 
Action: Mouse scrolled (634, 474) with delta (0, 0)
Screenshot: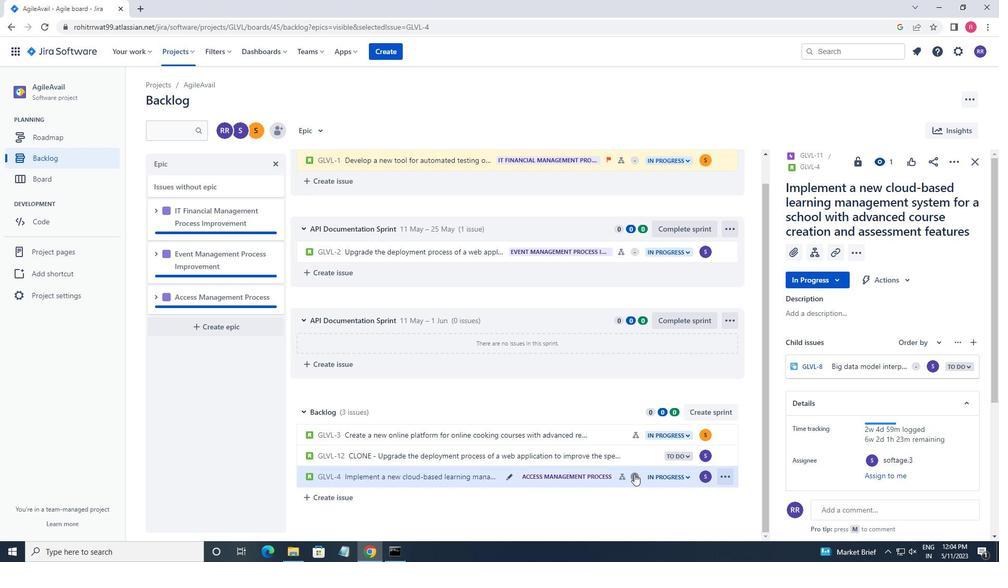 
Action: Mouse scrolled (634, 474) with delta (0, 0)
Screenshot: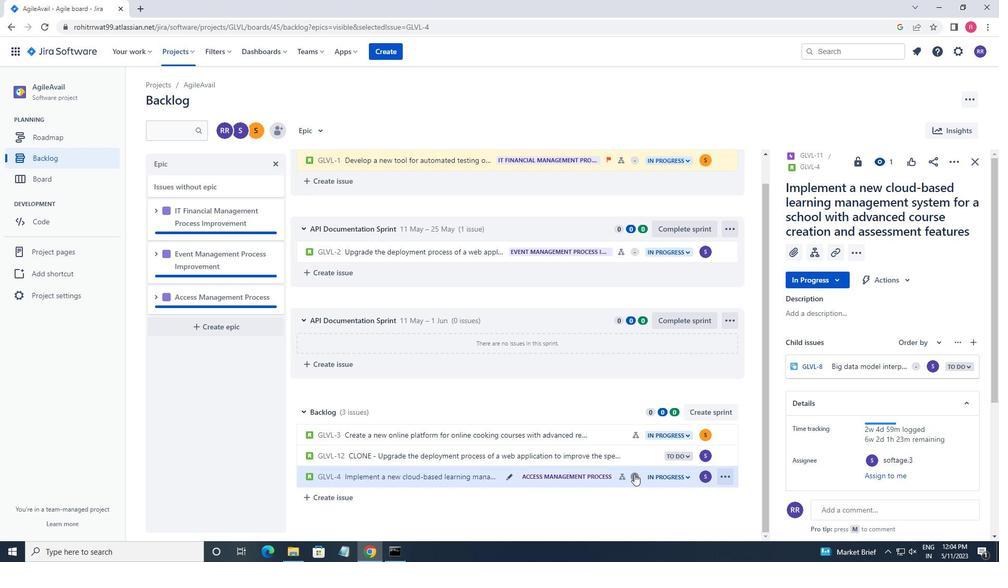 
Action: Mouse moved to (847, 360)
Screenshot: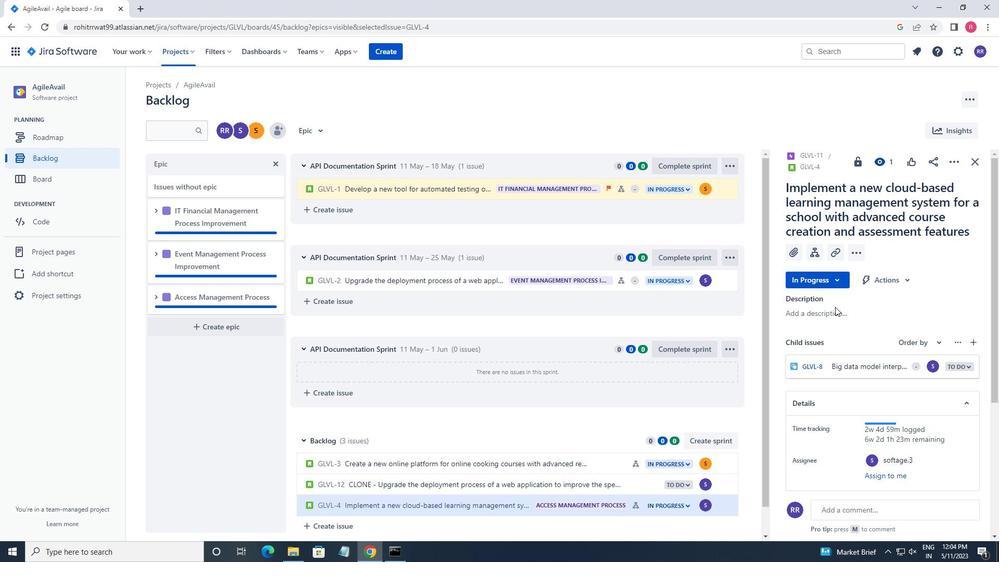 
Action: Mouse scrolled (847, 359) with delta (0, 0)
Screenshot: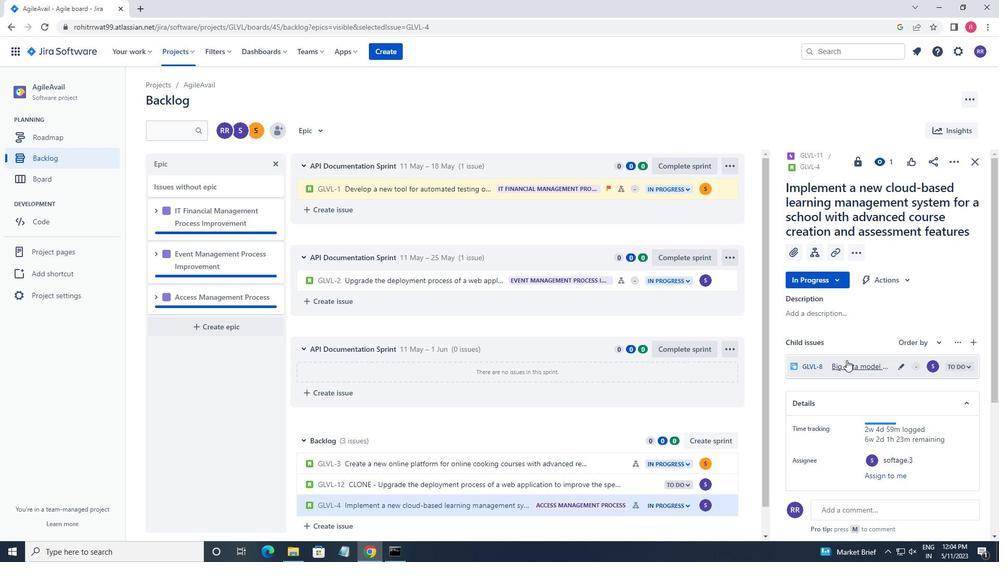 
Action: Mouse scrolled (847, 359) with delta (0, 0)
Screenshot: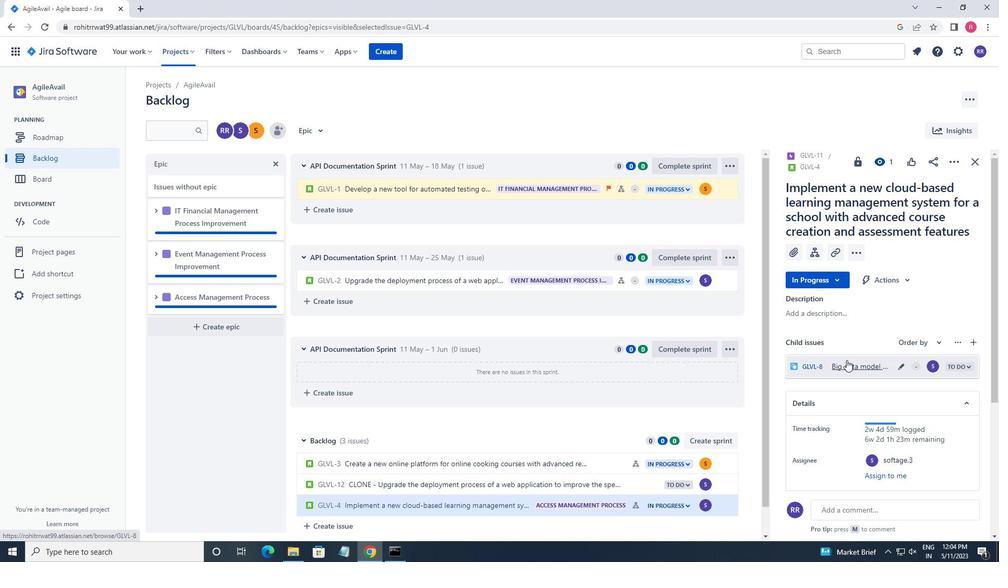 
